 Task: Search one way flight ticket for 1 adult, 6 children, 1 infant in seat and 1 infant on lap in business from Charlottesville: Charlottesville-albemarle Airport to Fort Wayne: Fort Wayne International Airport on 8-4-2023. Choice of flights is United. Number of bags: 2 carry on bags. Price is upto 80000. Outbound departure time preference is 13:15.
Action: Mouse moved to (270, 374)
Screenshot: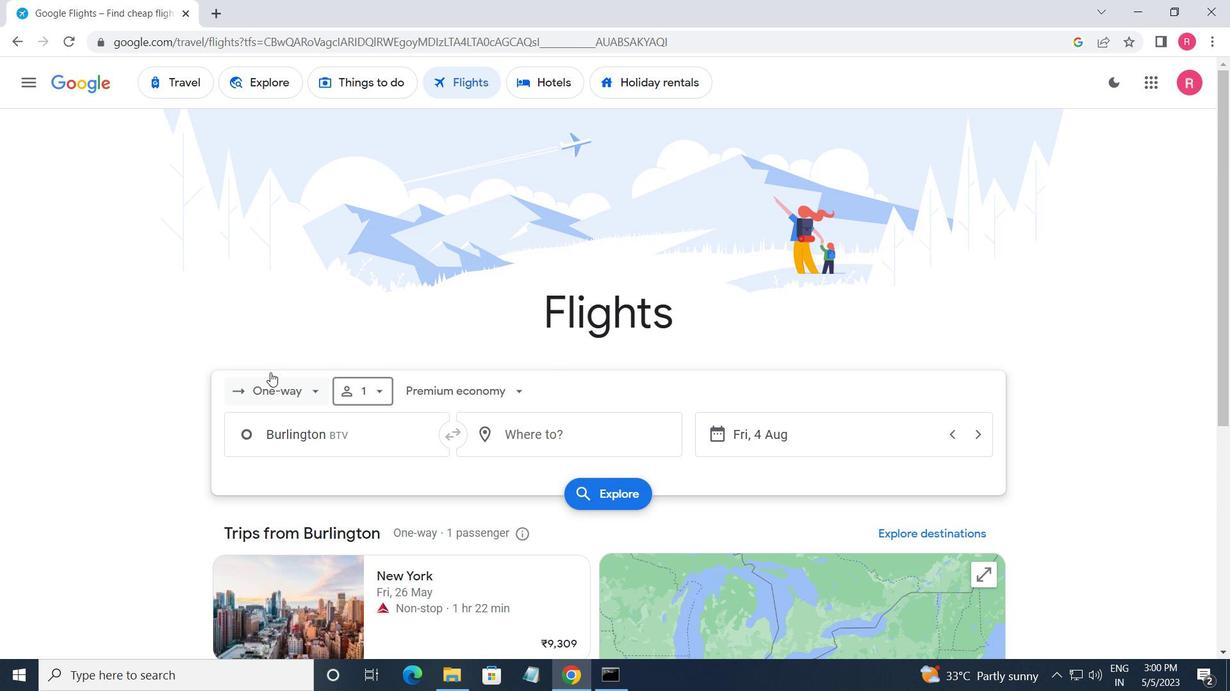 
Action: Mouse pressed left at (270, 374)
Screenshot: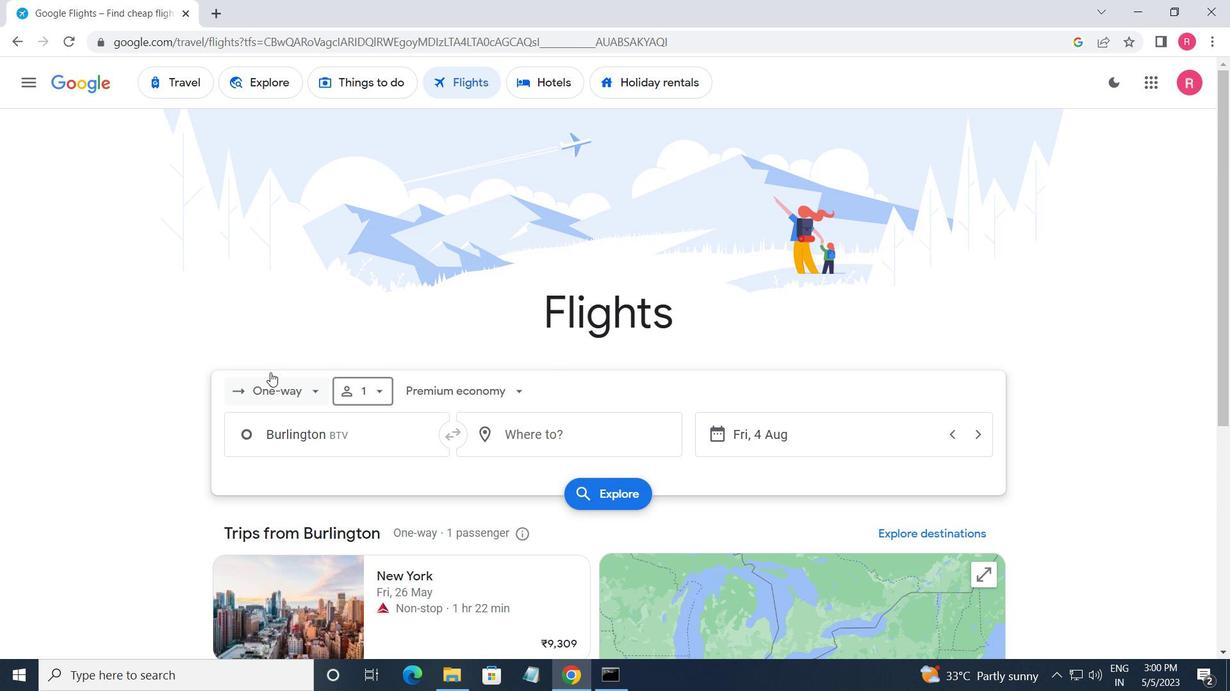 
Action: Mouse moved to (326, 468)
Screenshot: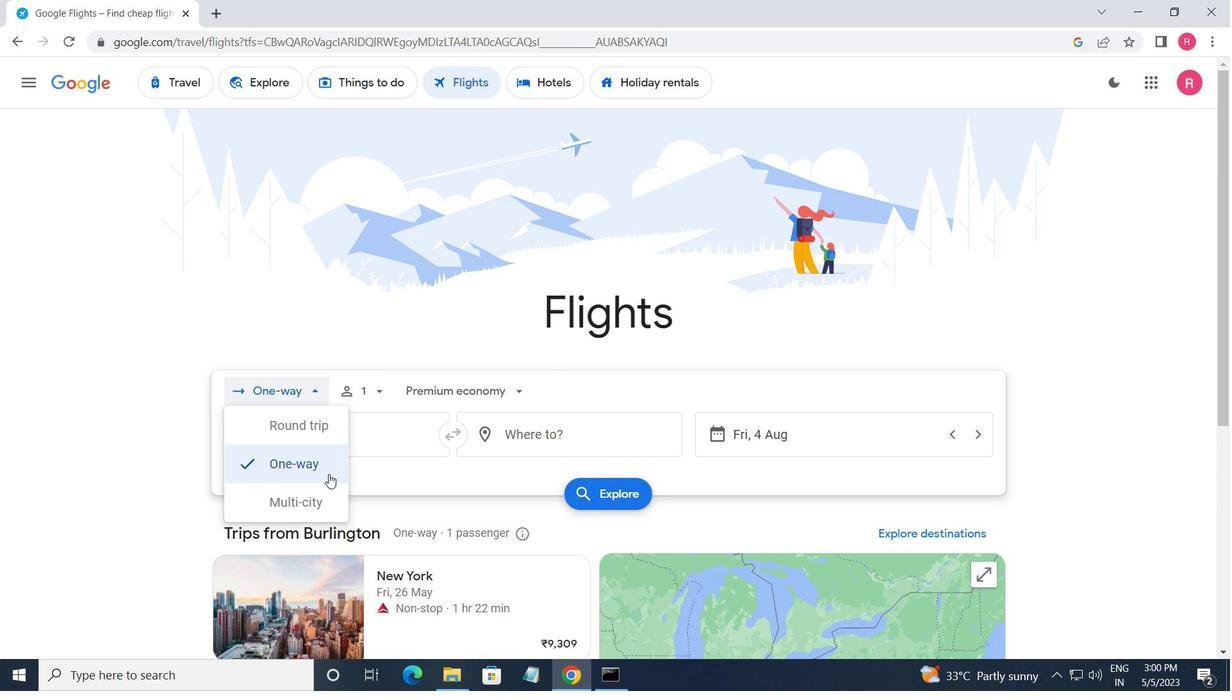 
Action: Mouse pressed left at (326, 468)
Screenshot: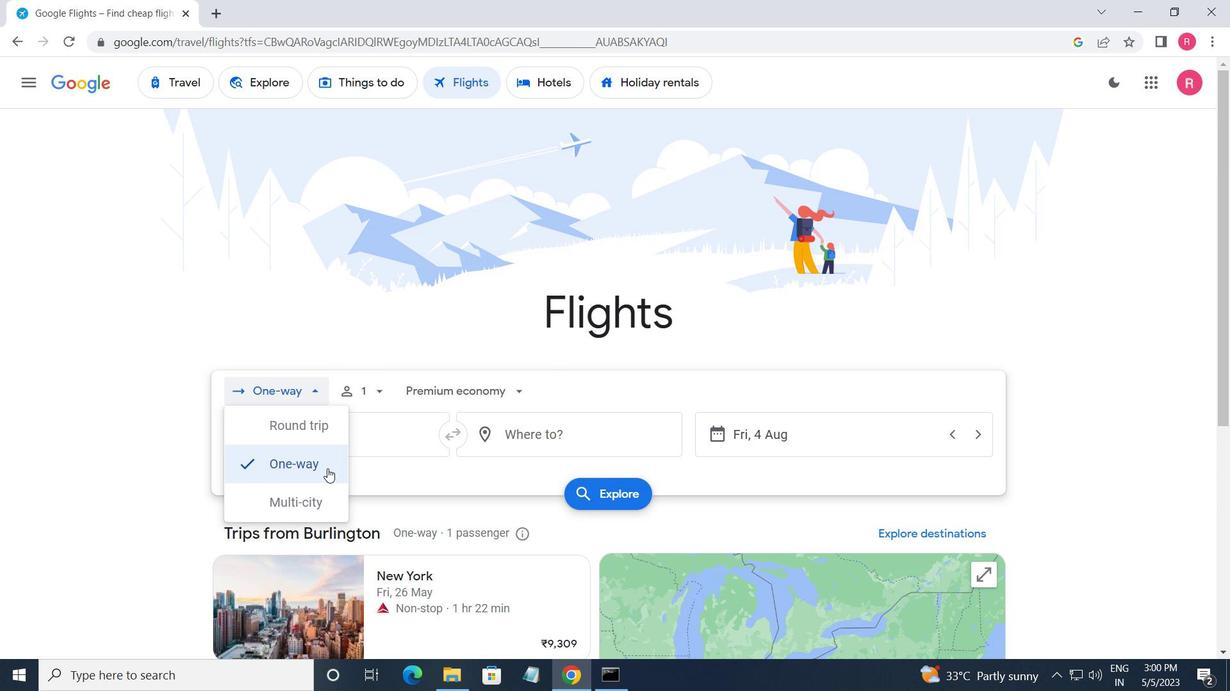 
Action: Mouse moved to (361, 402)
Screenshot: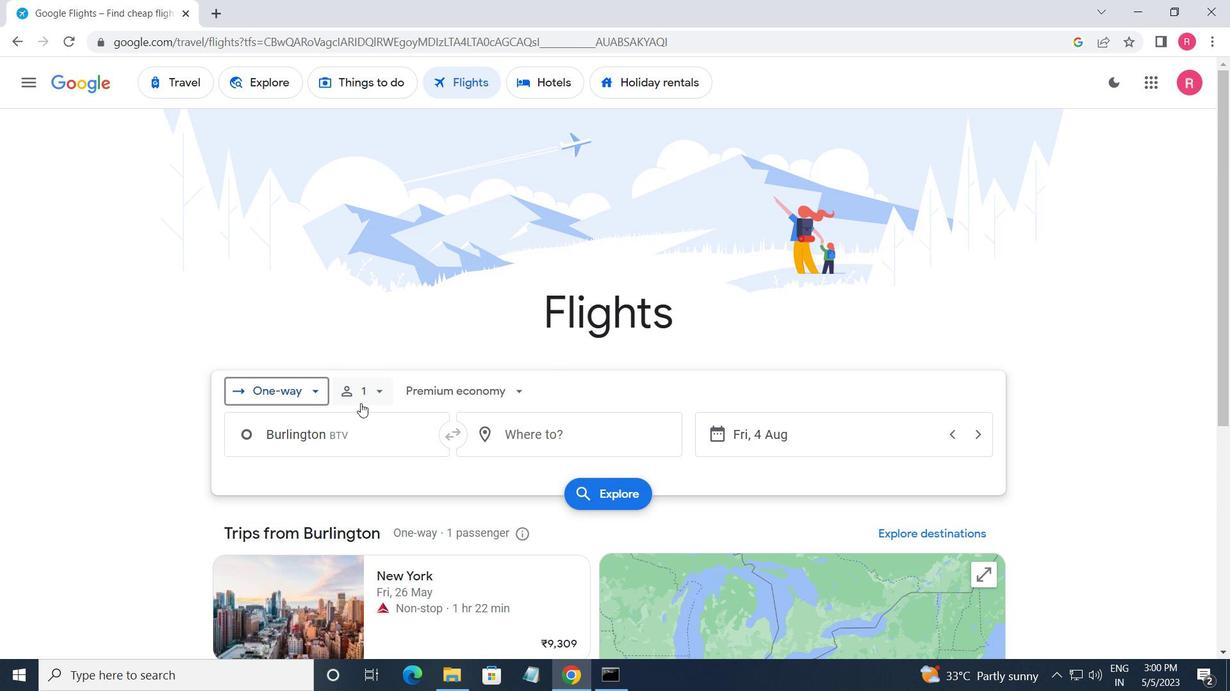
Action: Mouse pressed left at (361, 402)
Screenshot: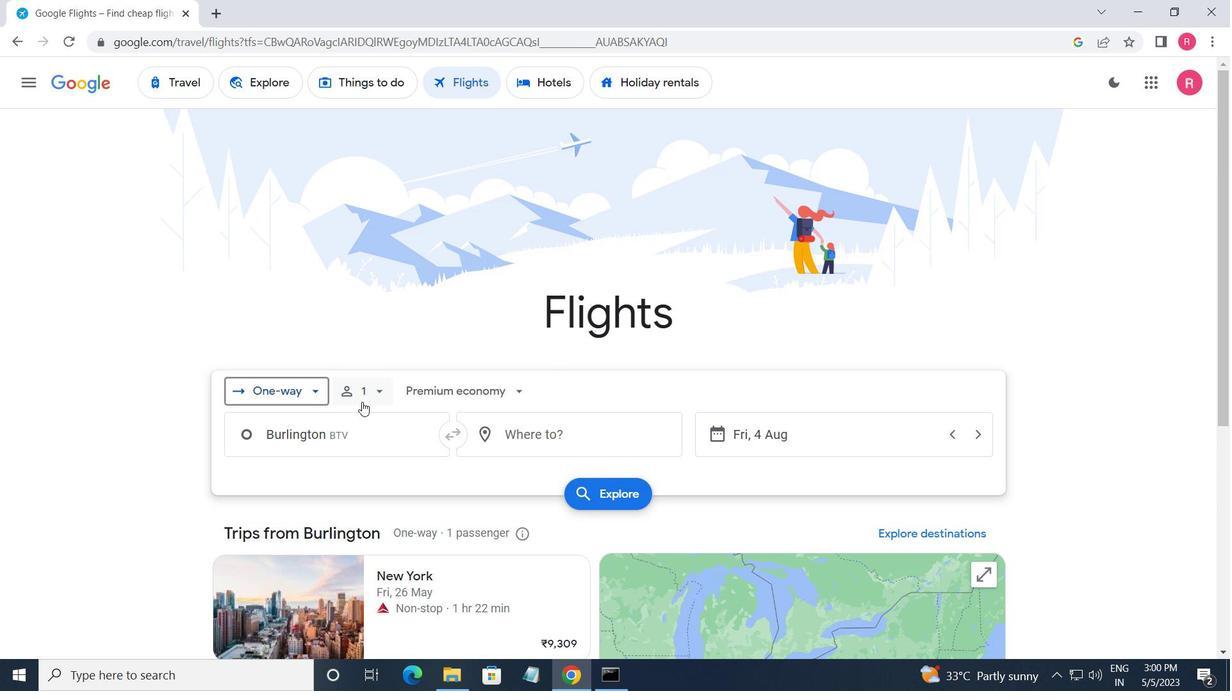 
Action: Mouse moved to (506, 469)
Screenshot: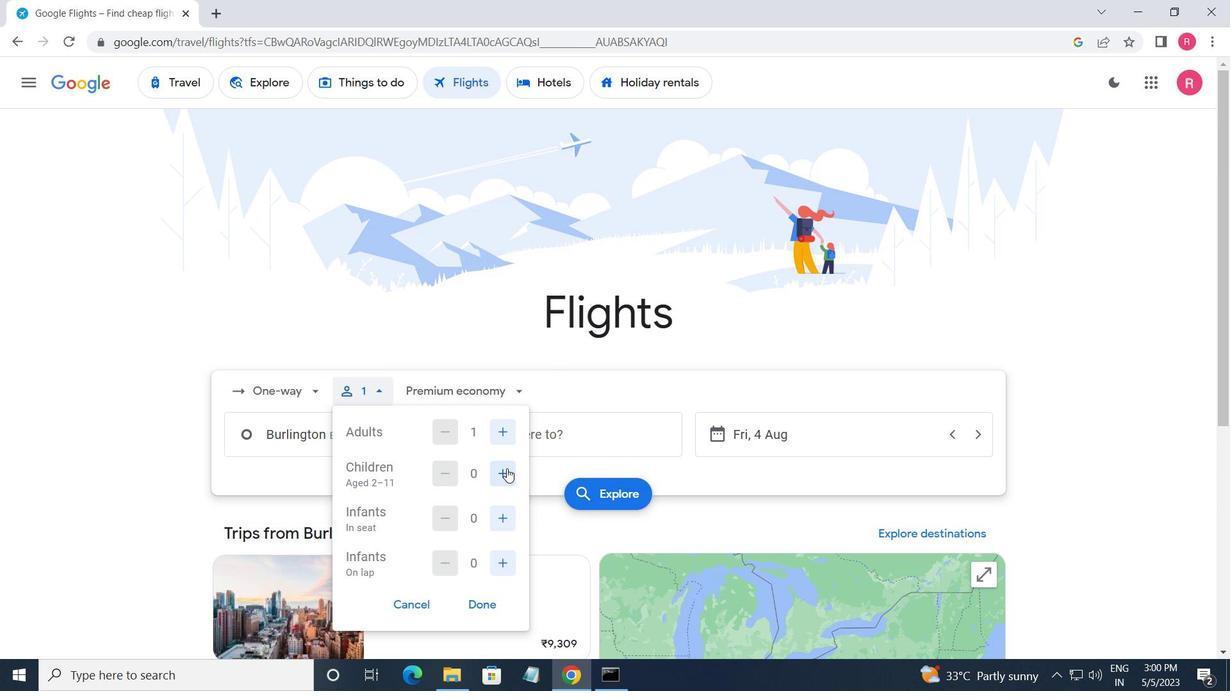
Action: Mouse pressed left at (506, 469)
Screenshot: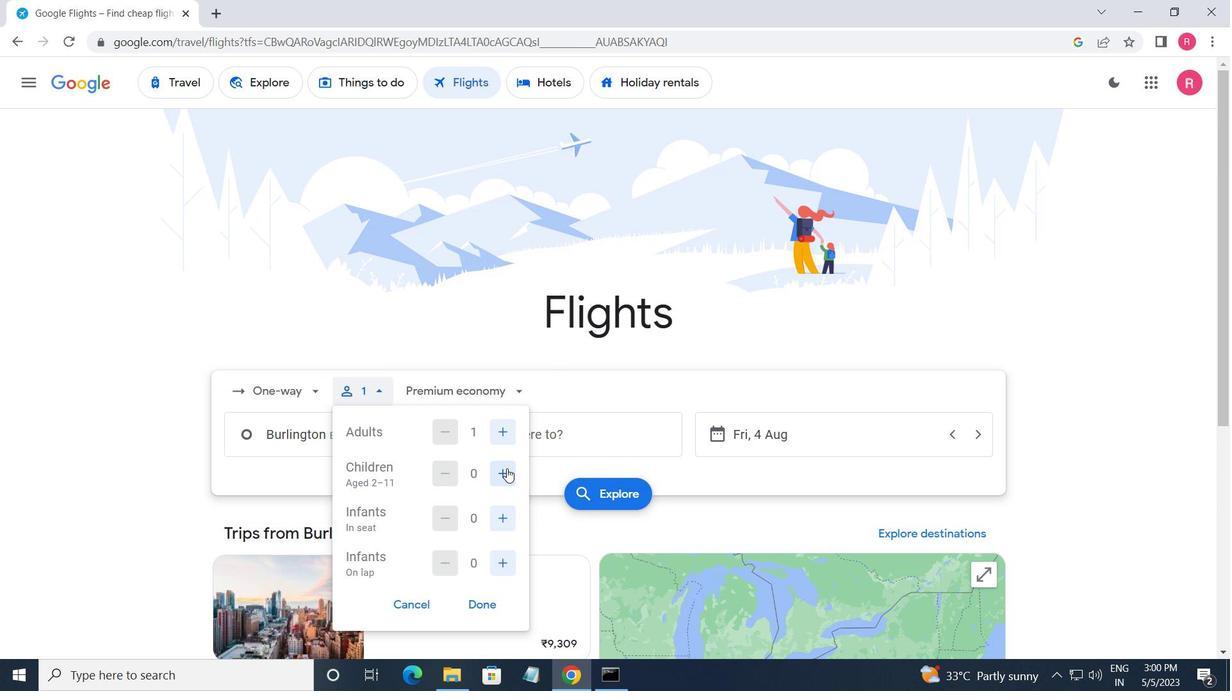 
Action: Mouse pressed left at (506, 469)
Screenshot: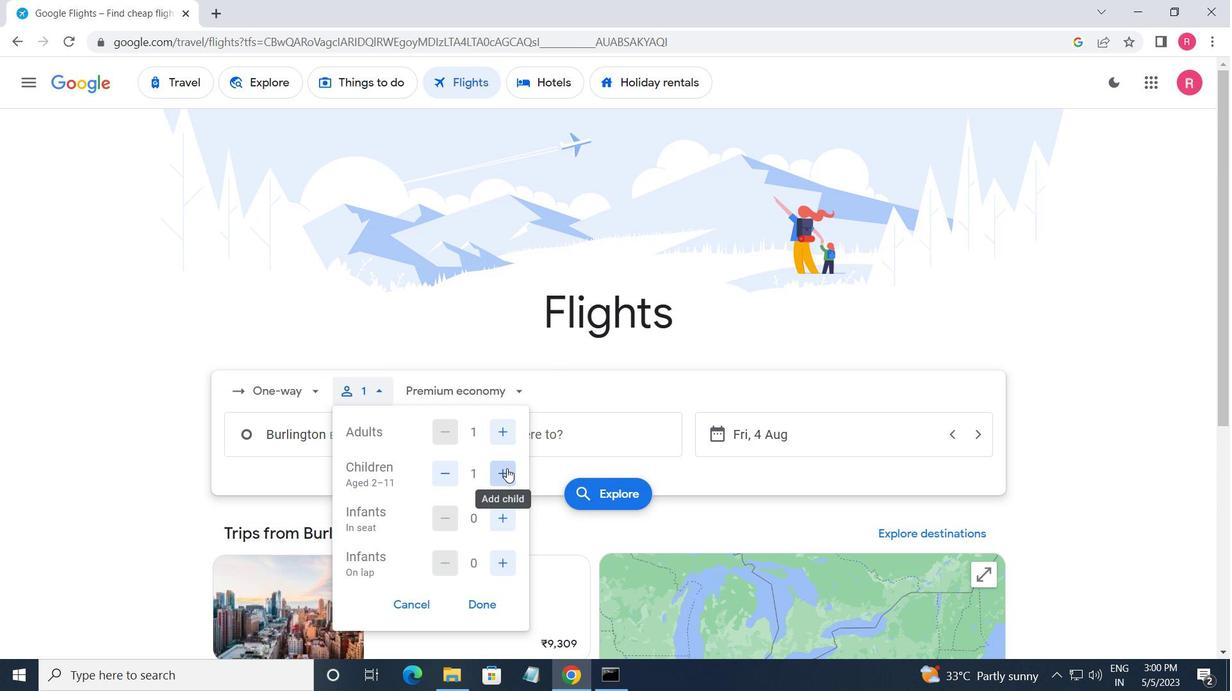 
Action: Mouse pressed left at (506, 469)
Screenshot: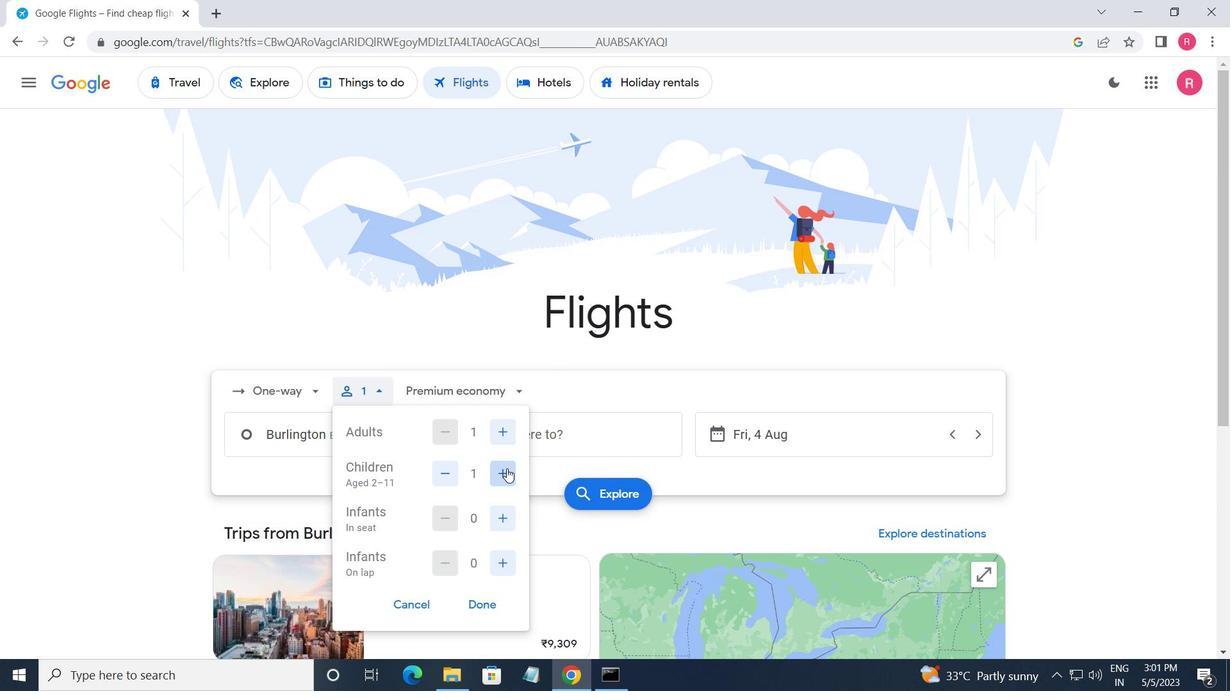 
Action: Mouse pressed left at (506, 469)
Screenshot: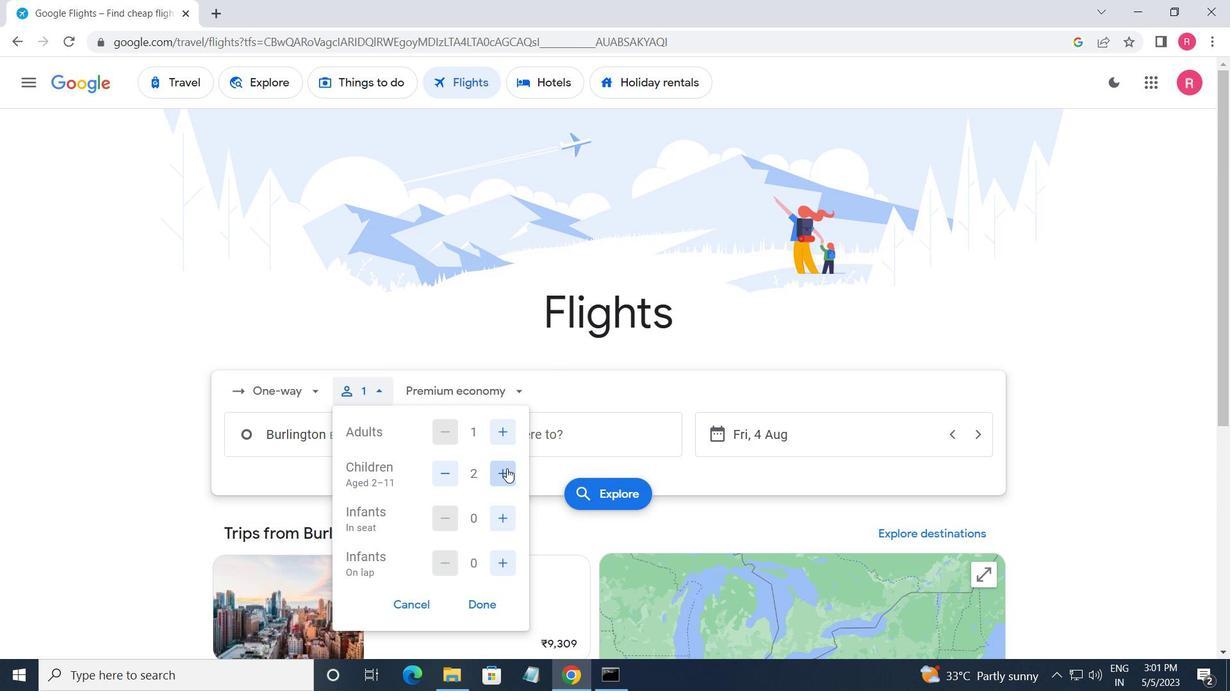 
Action: Mouse moved to (506, 470)
Screenshot: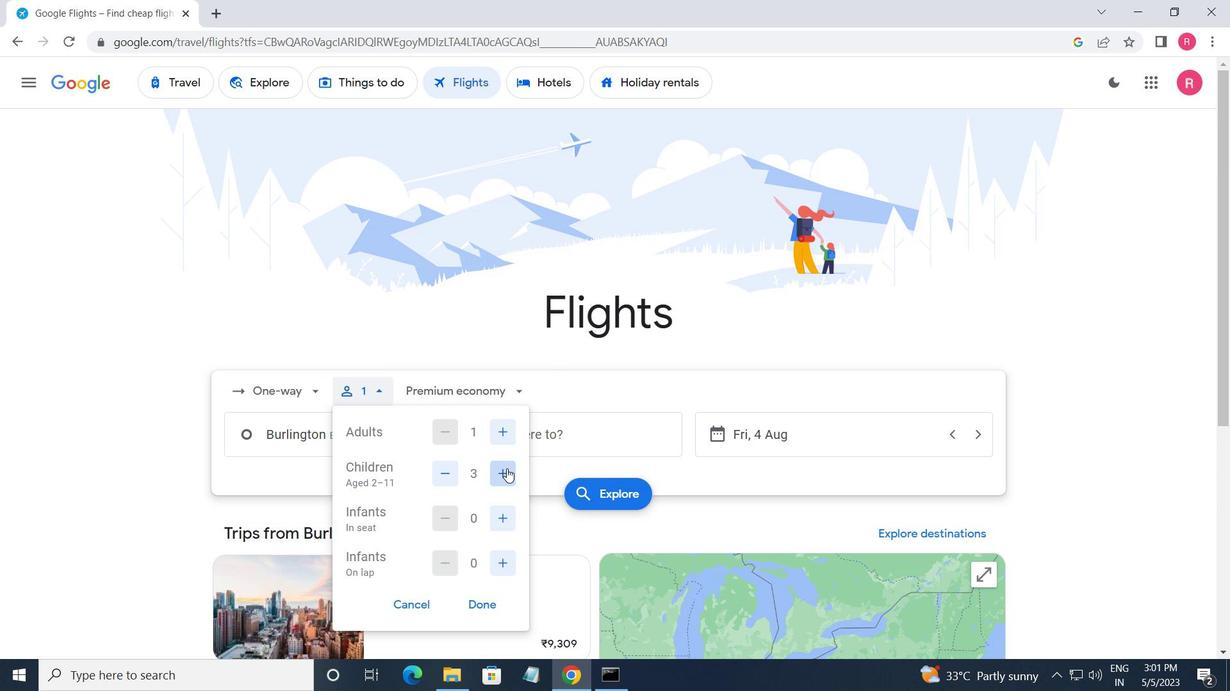 
Action: Mouse pressed left at (506, 470)
Screenshot: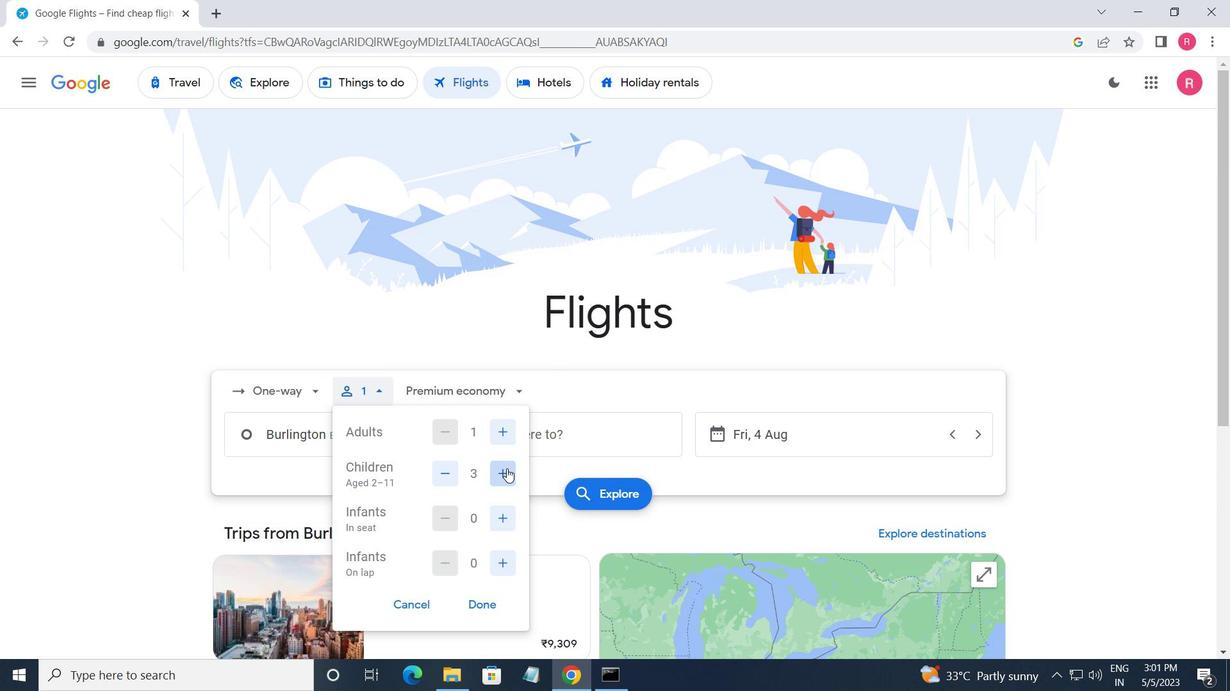
Action: Mouse moved to (506, 470)
Screenshot: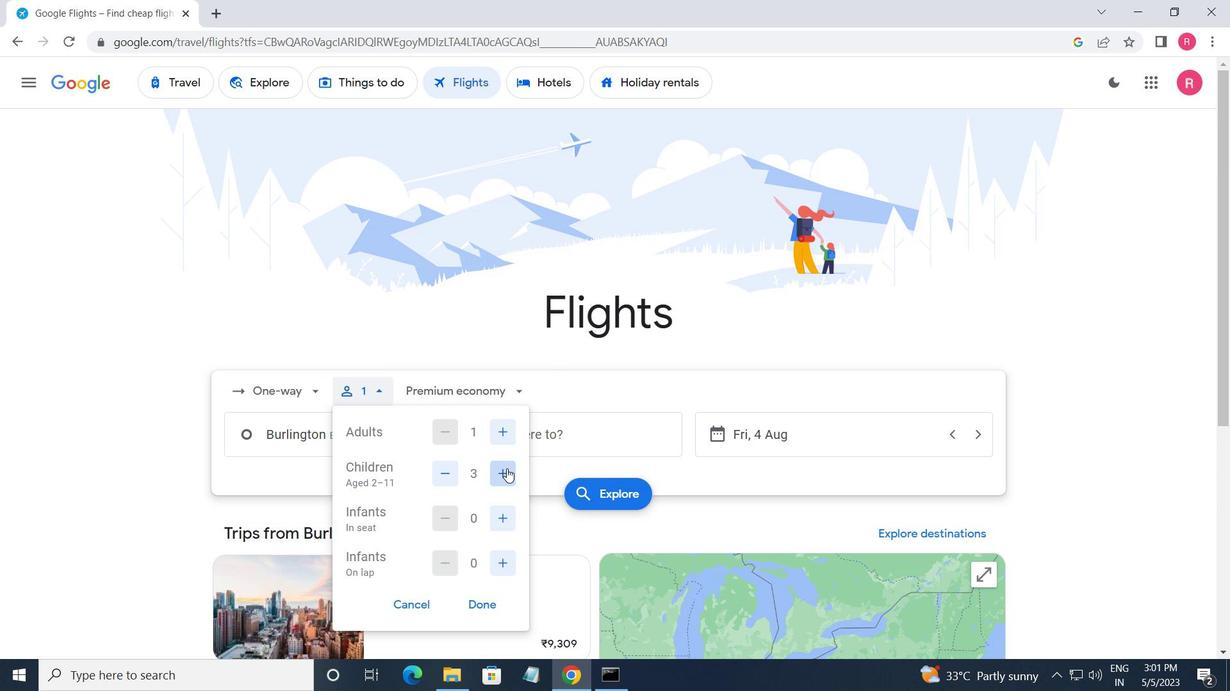 
Action: Mouse pressed left at (506, 470)
Screenshot: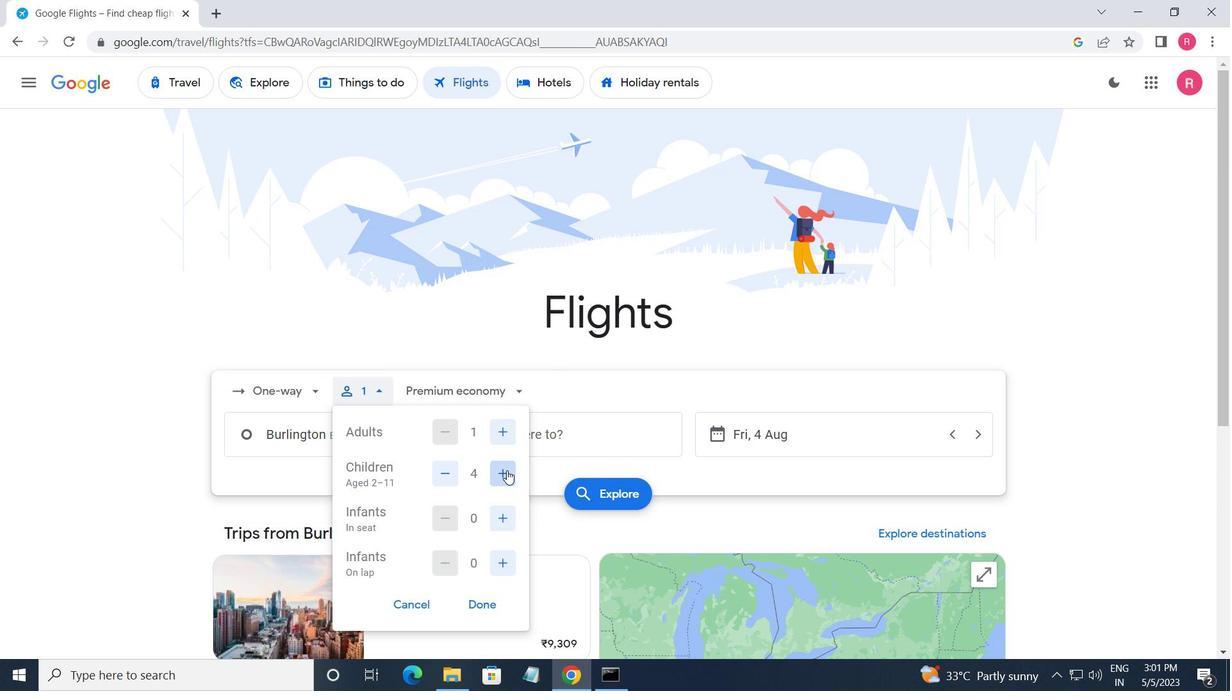 
Action: Mouse moved to (499, 514)
Screenshot: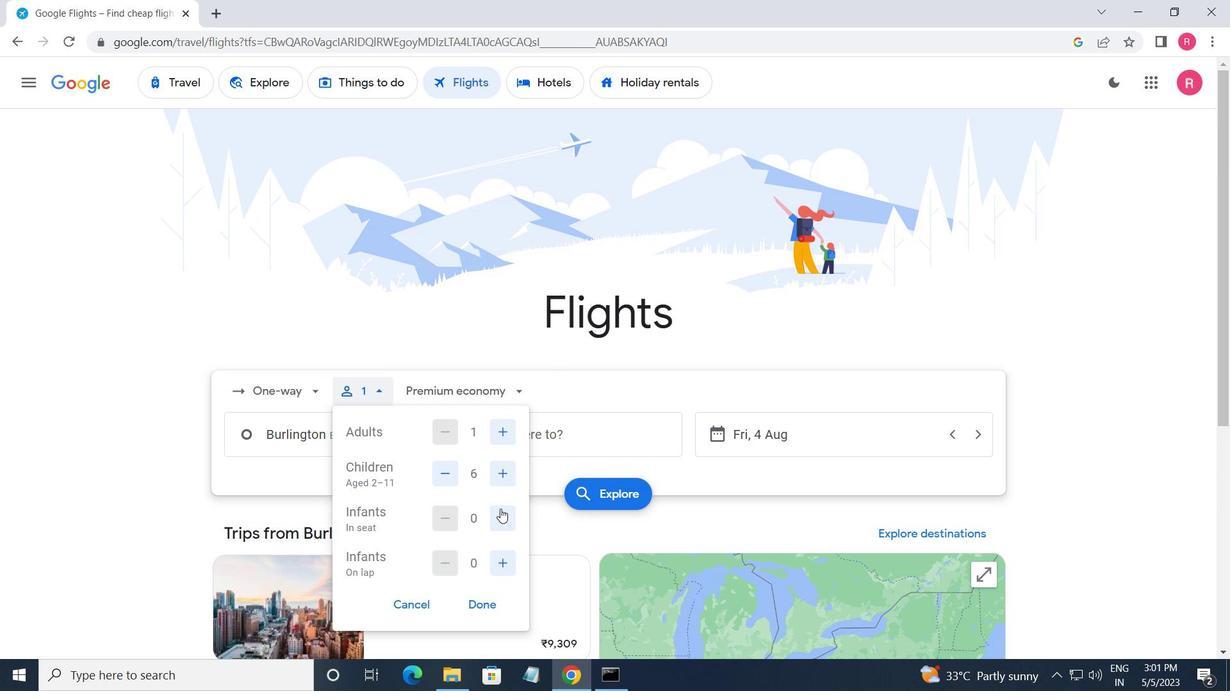 
Action: Mouse pressed left at (499, 514)
Screenshot: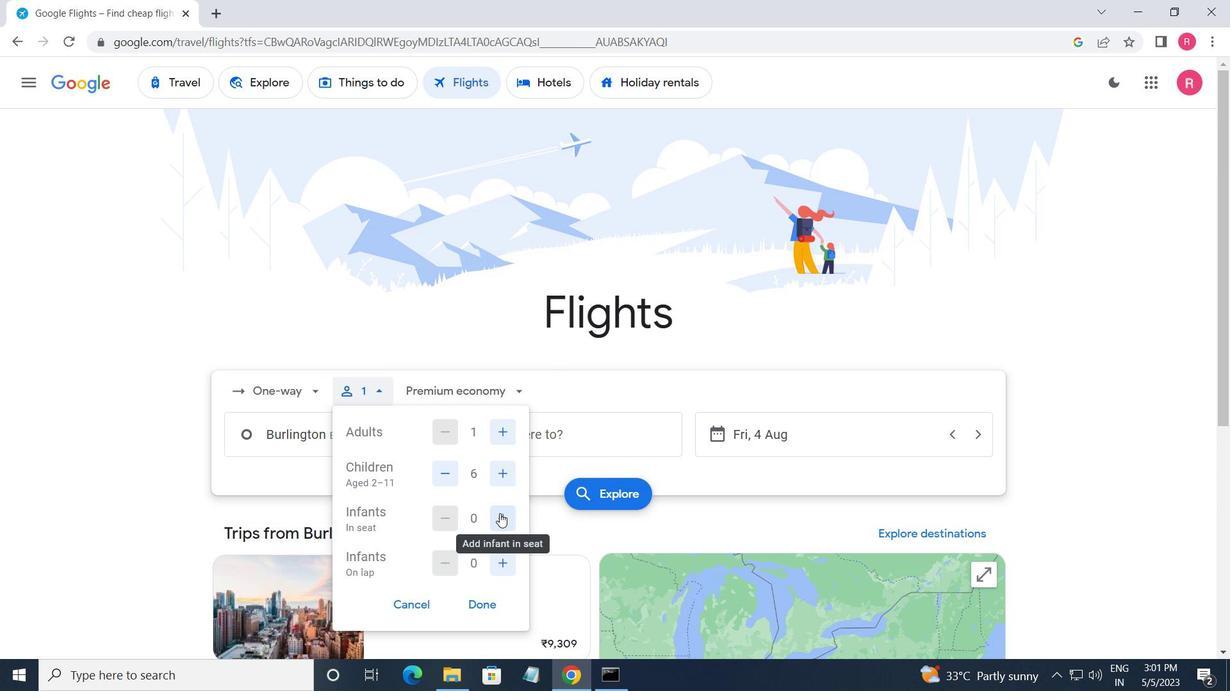 
Action: Mouse moved to (502, 560)
Screenshot: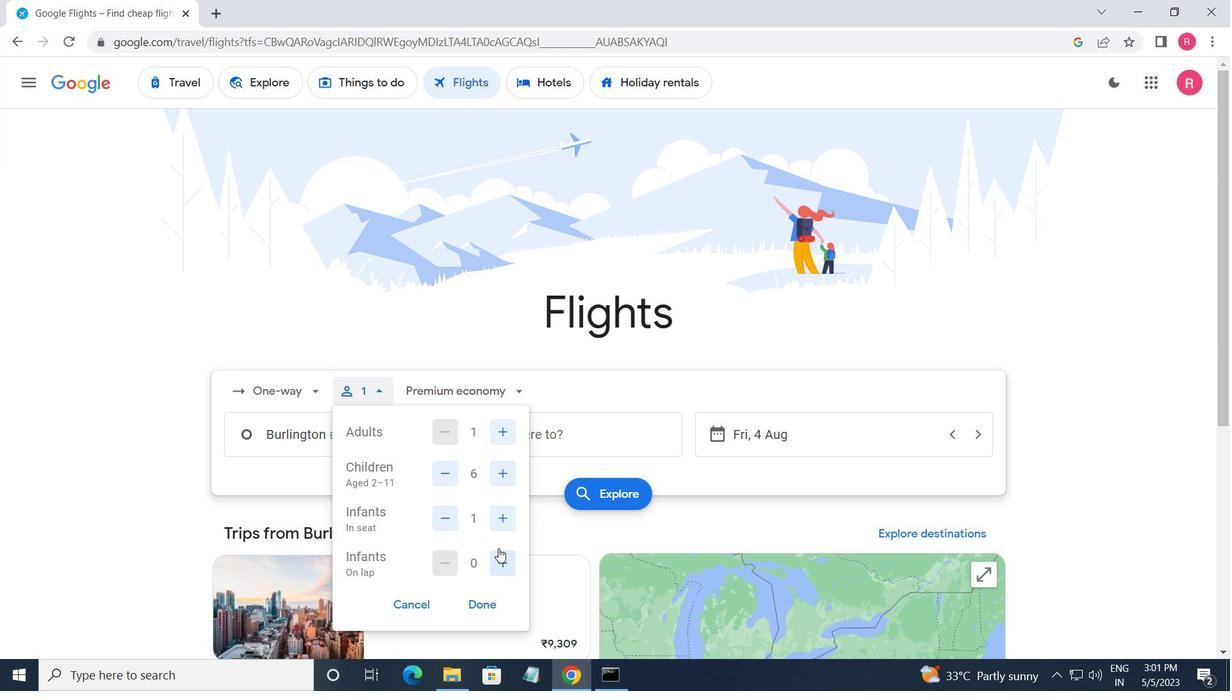 
Action: Mouse pressed left at (502, 560)
Screenshot: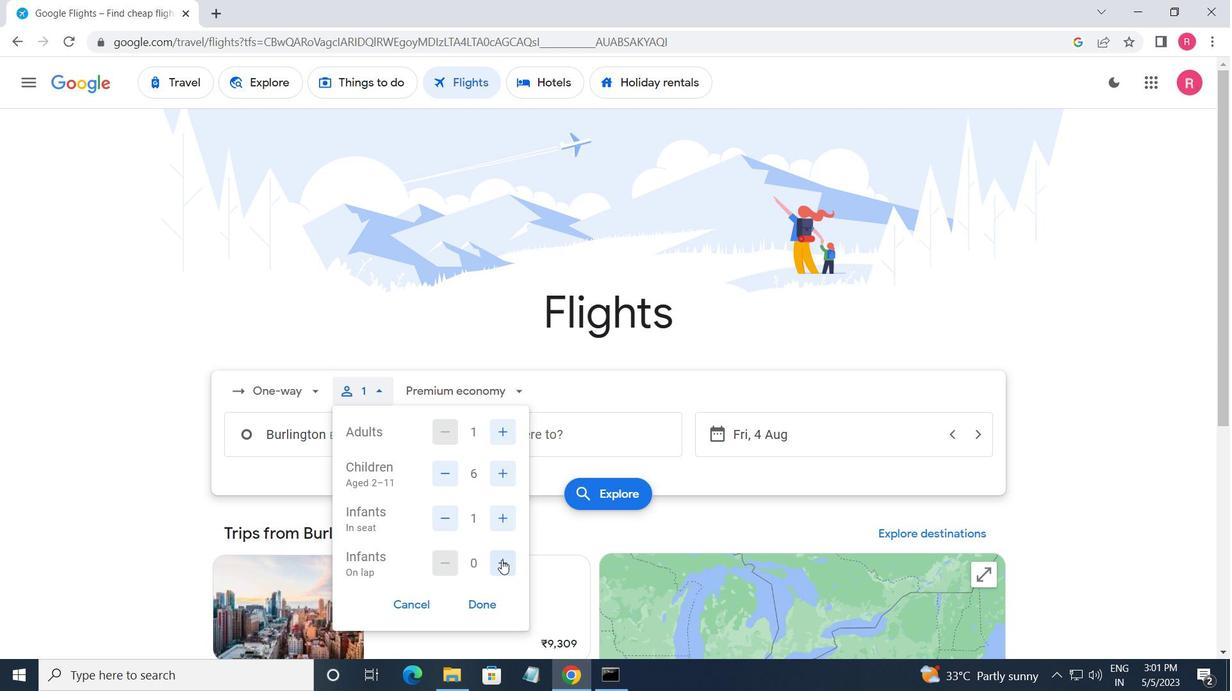 
Action: Mouse moved to (483, 597)
Screenshot: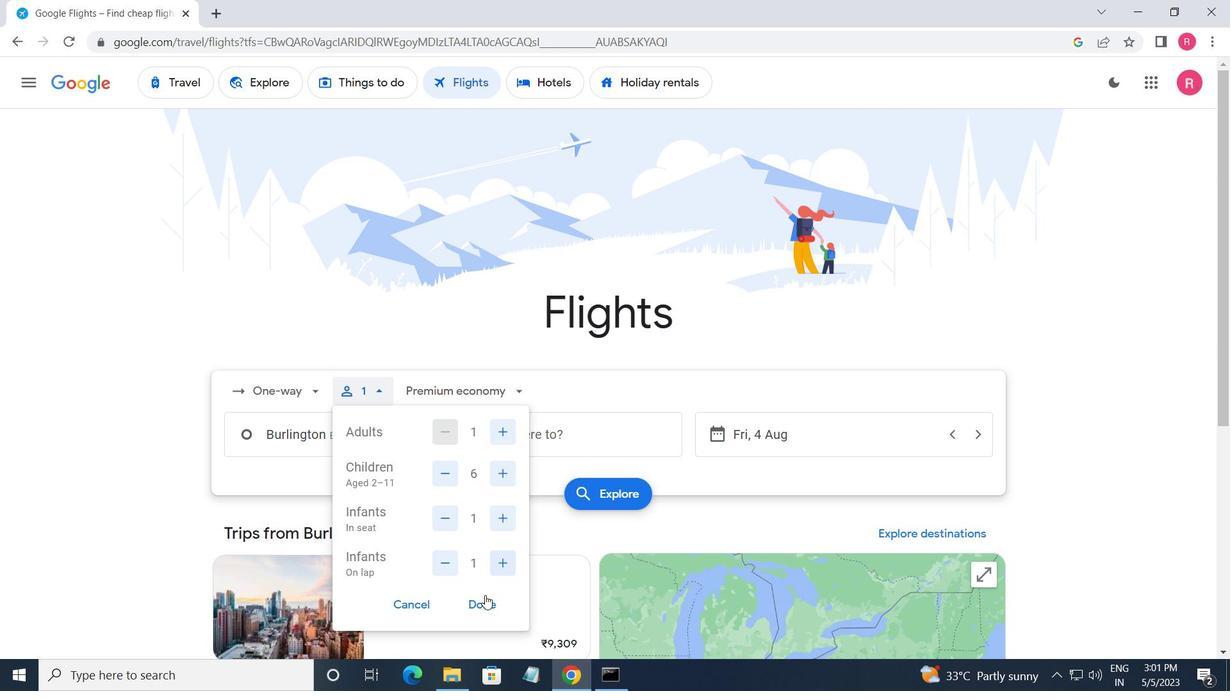 
Action: Mouse pressed left at (483, 597)
Screenshot: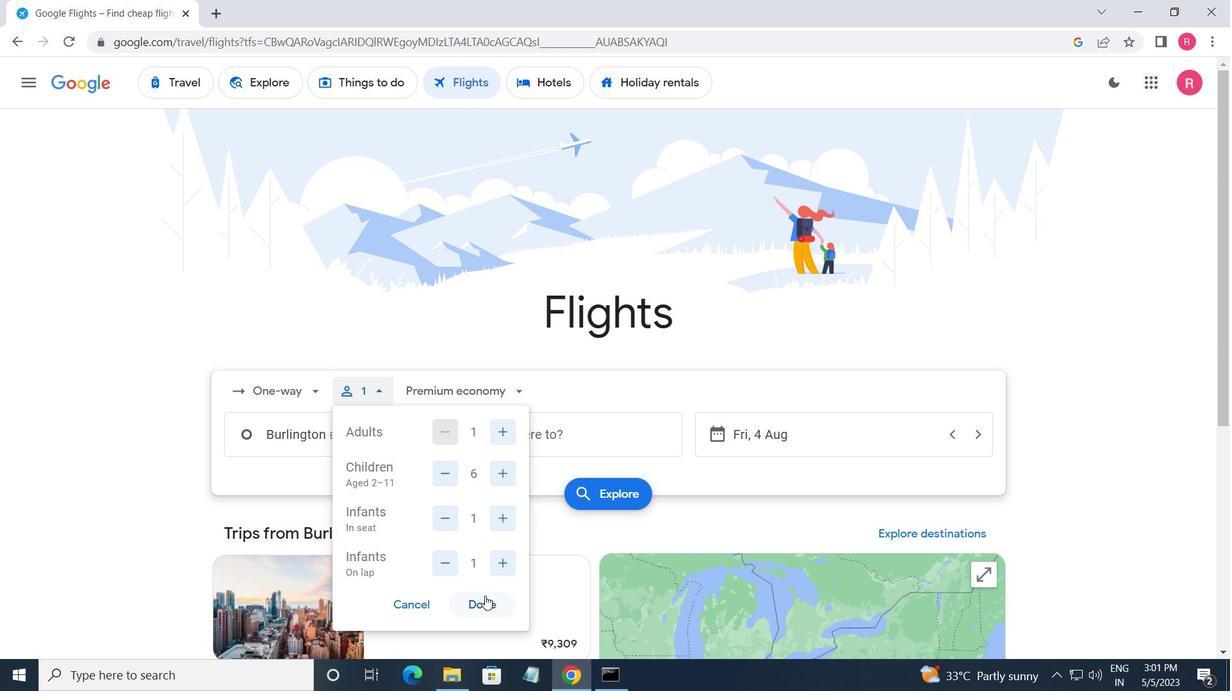 
Action: Mouse moved to (451, 393)
Screenshot: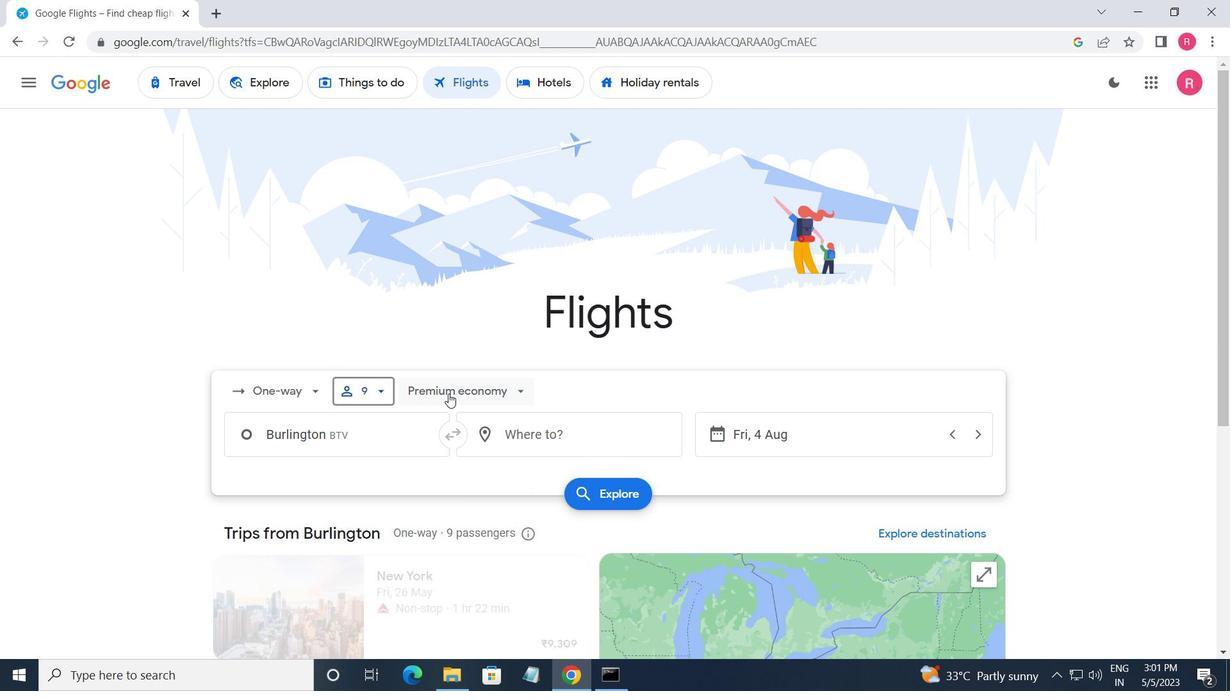 
Action: Mouse pressed left at (451, 393)
Screenshot: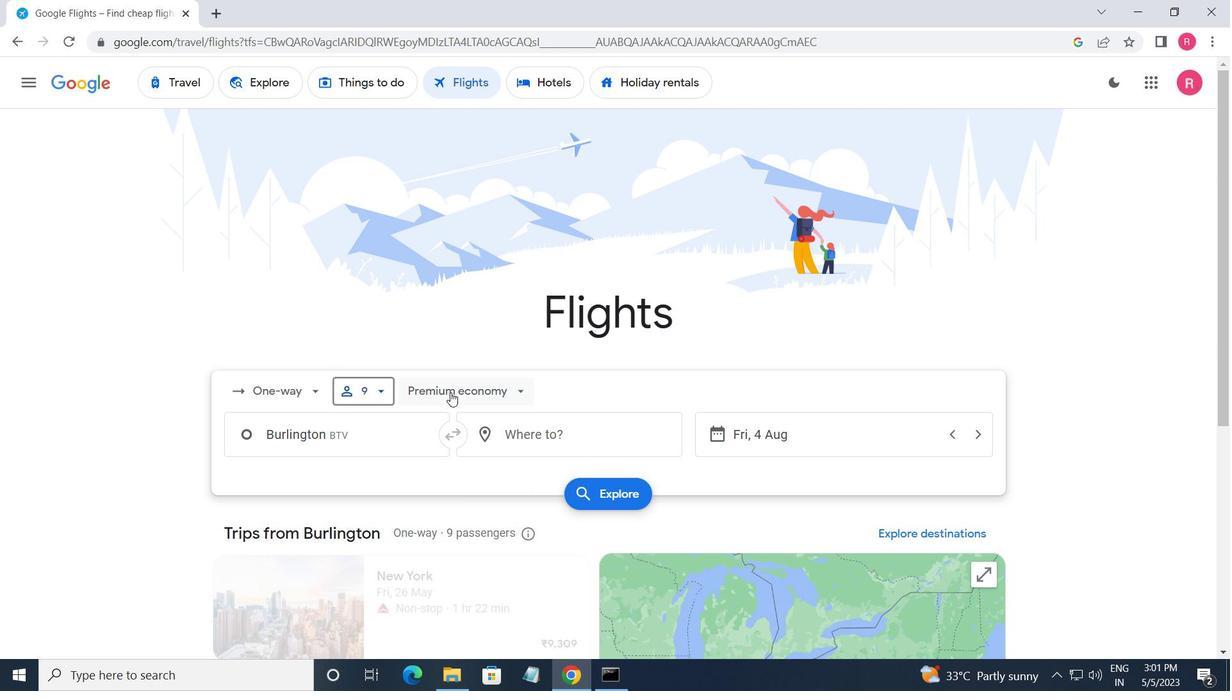 
Action: Mouse moved to (468, 508)
Screenshot: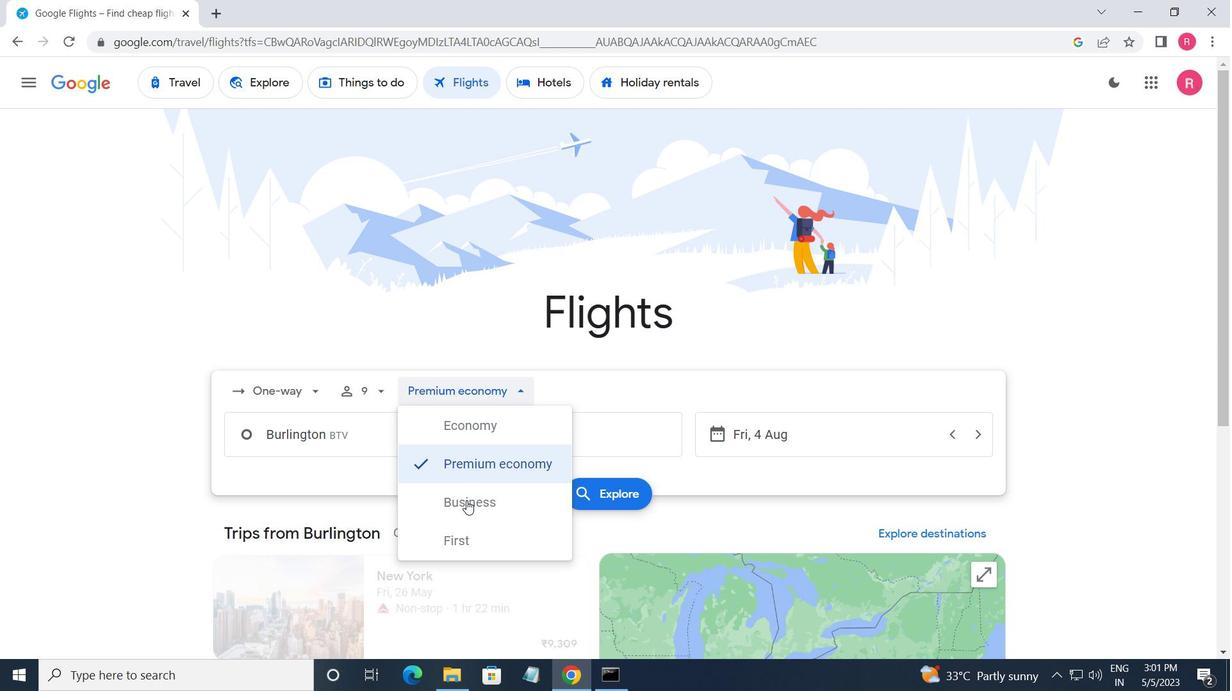 
Action: Mouse pressed left at (468, 508)
Screenshot: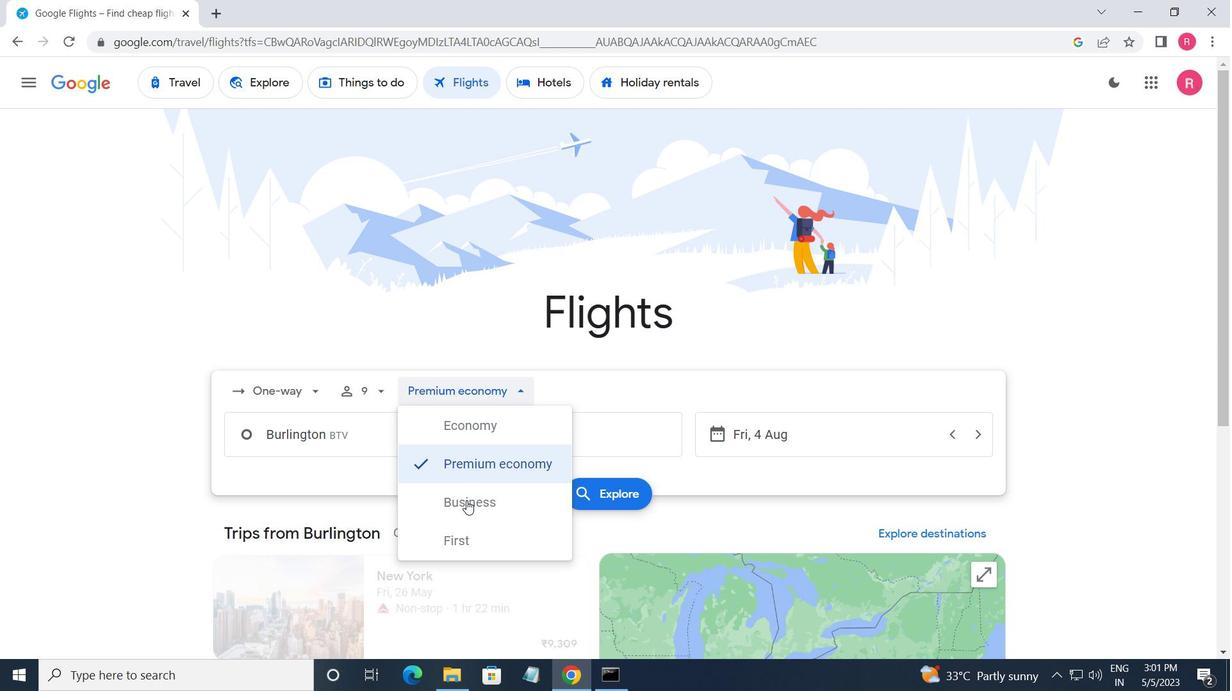 
Action: Mouse moved to (393, 439)
Screenshot: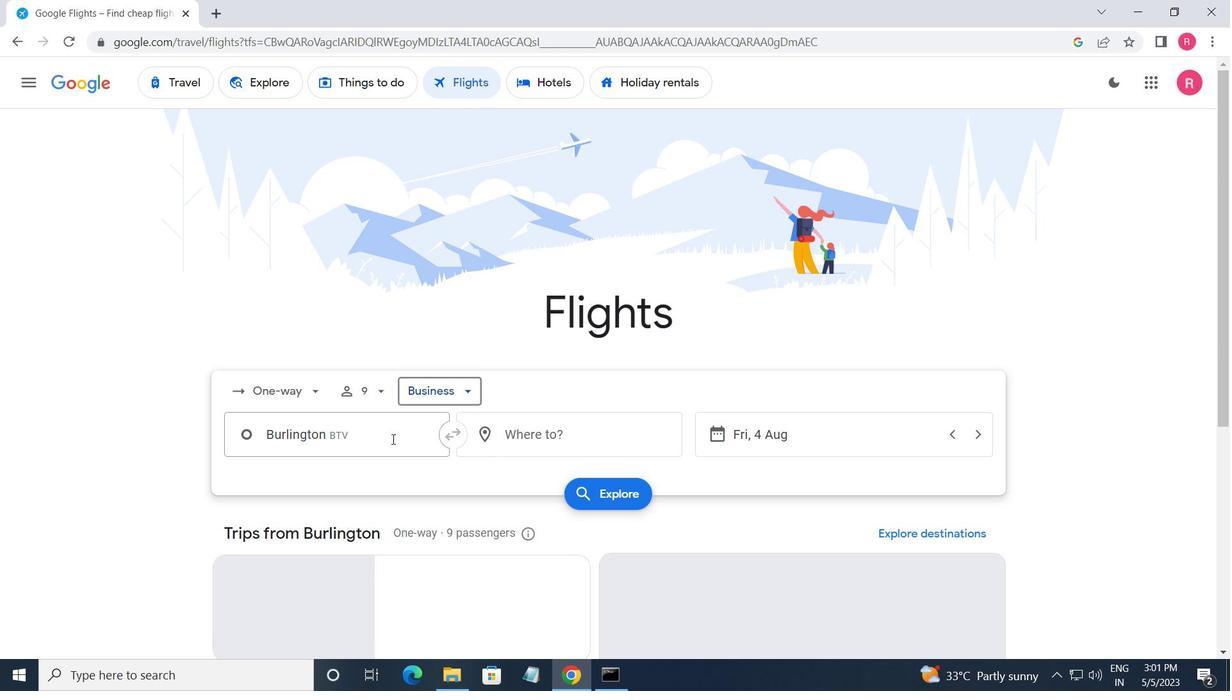 
Action: Mouse pressed left at (393, 439)
Screenshot: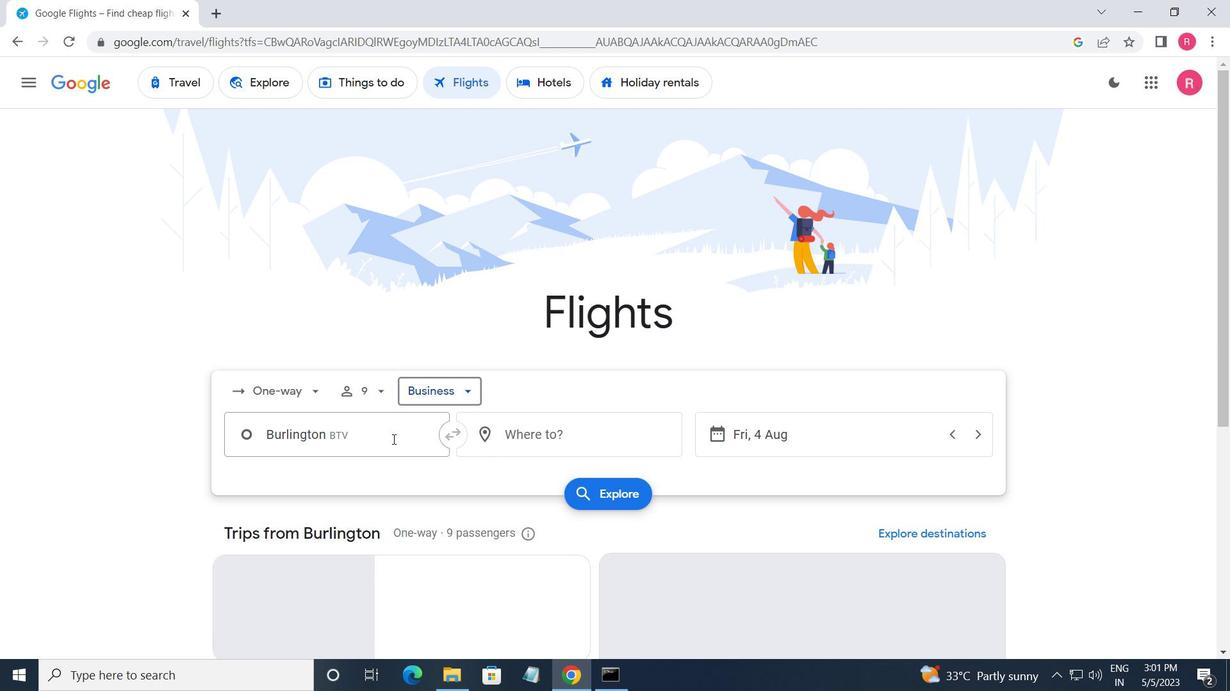 
Action: Mouse moved to (393, 440)
Screenshot: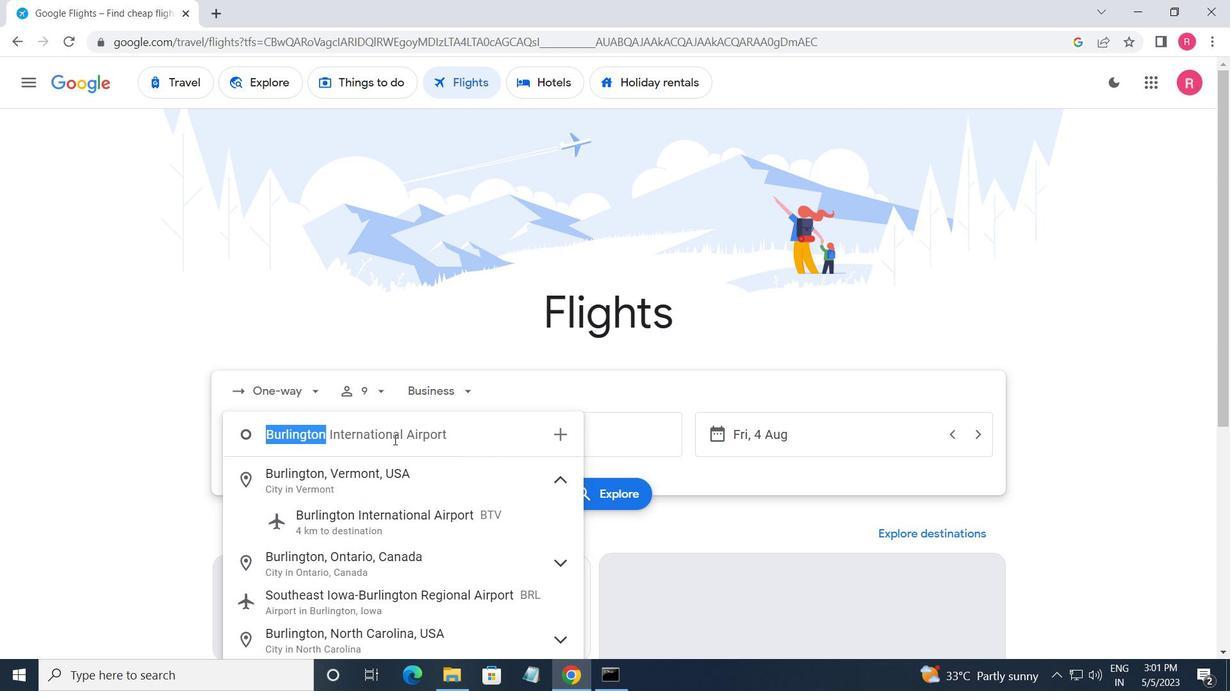 
Action: Key pressed <Key.shift>CHARLOTTESVILLE
Screenshot: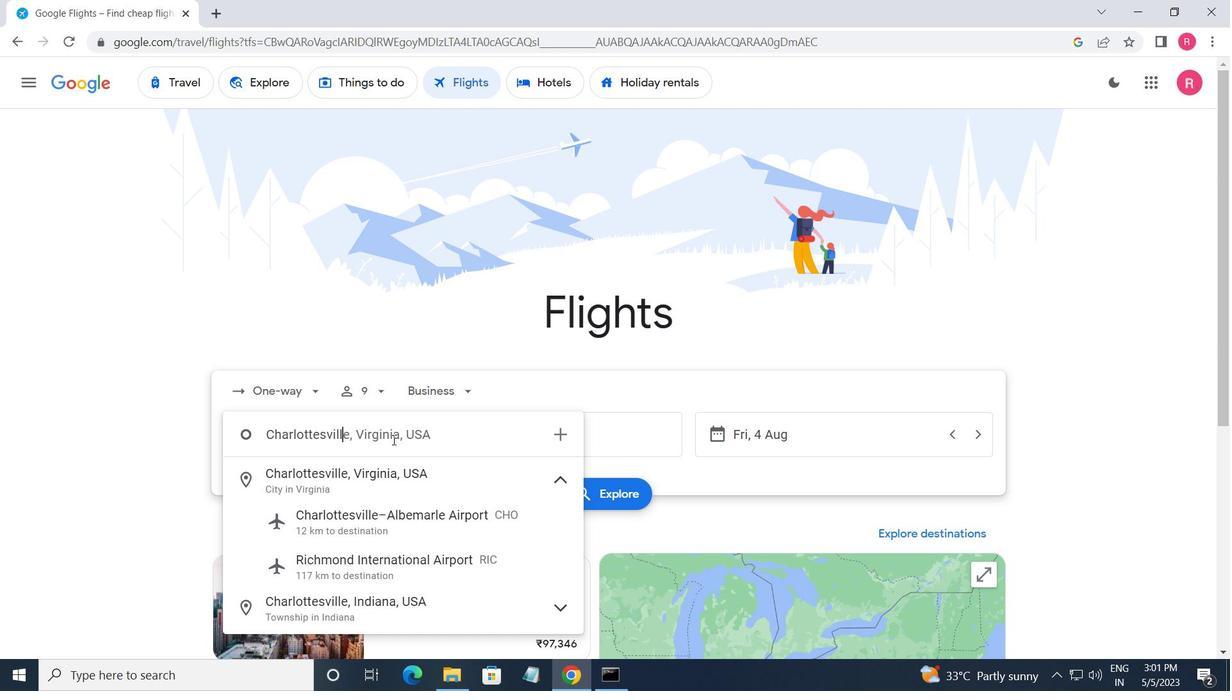 
Action: Mouse moved to (433, 517)
Screenshot: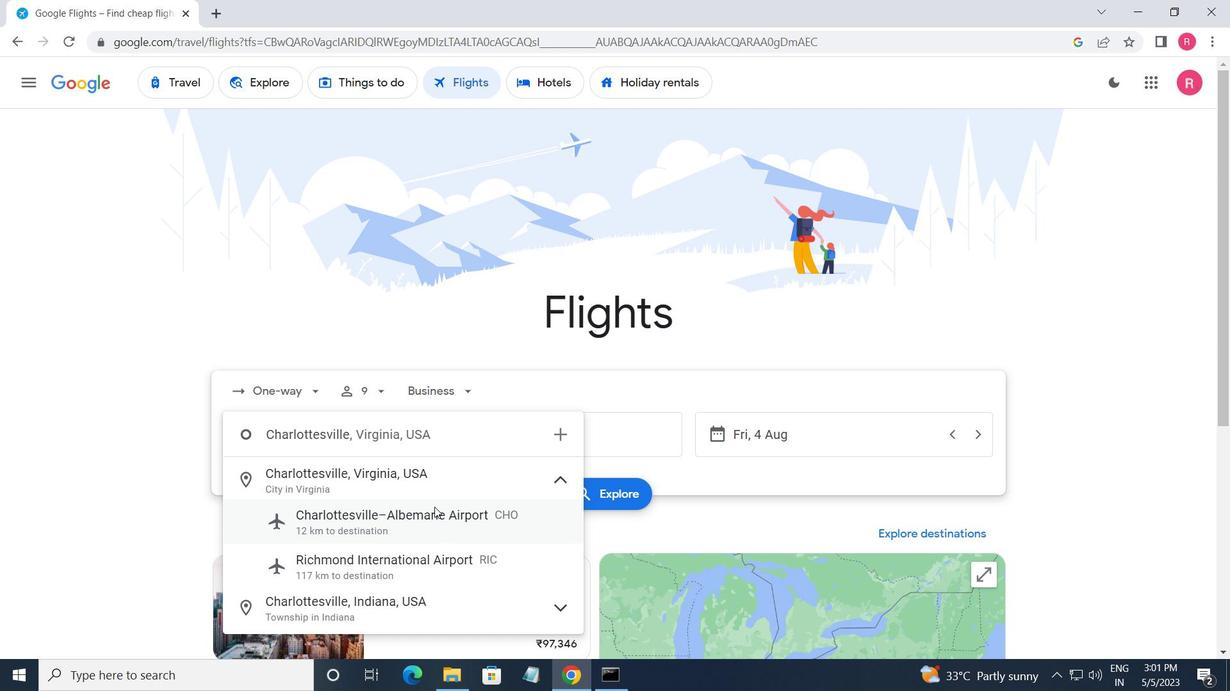 
Action: Mouse pressed left at (433, 517)
Screenshot: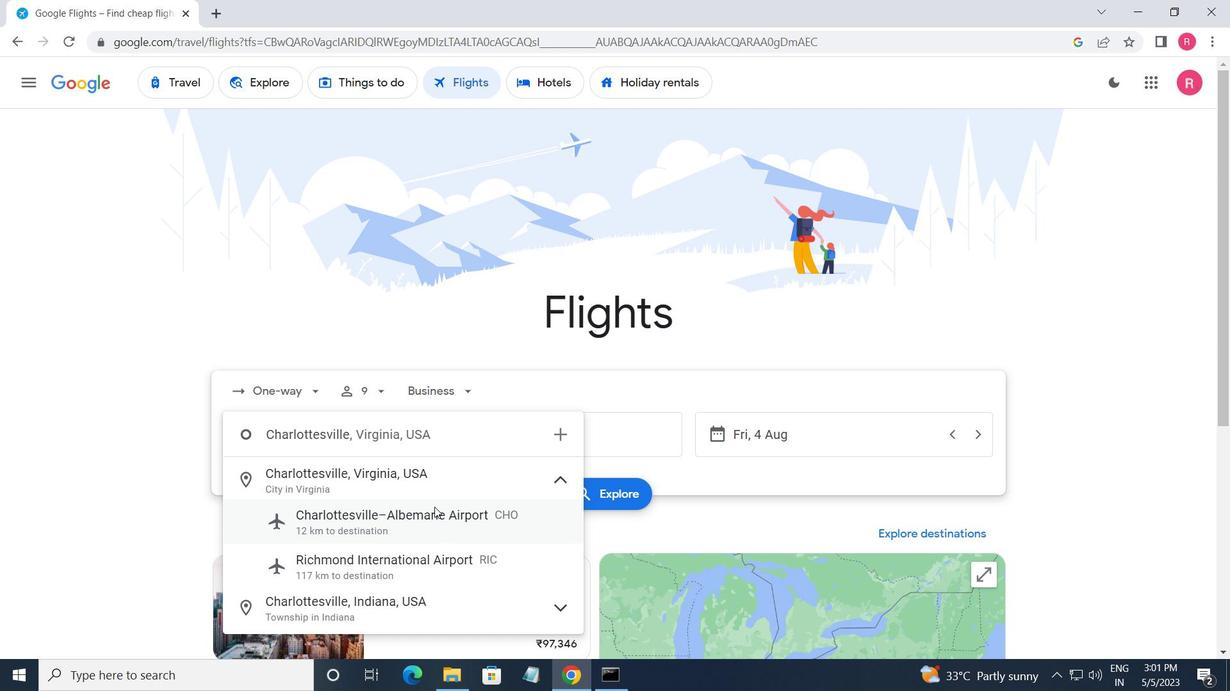 
Action: Mouse moved to (591, 447)
Screenshot: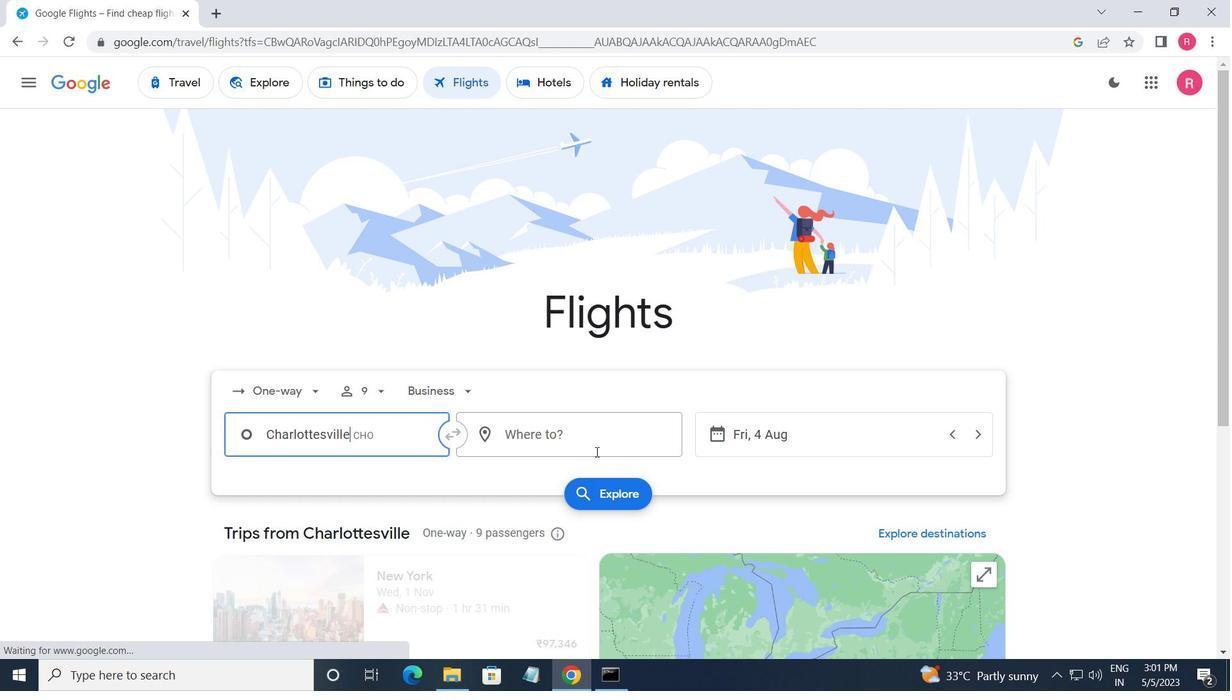 
Action: Mouse pressed left at (591, 447)
Screenshot: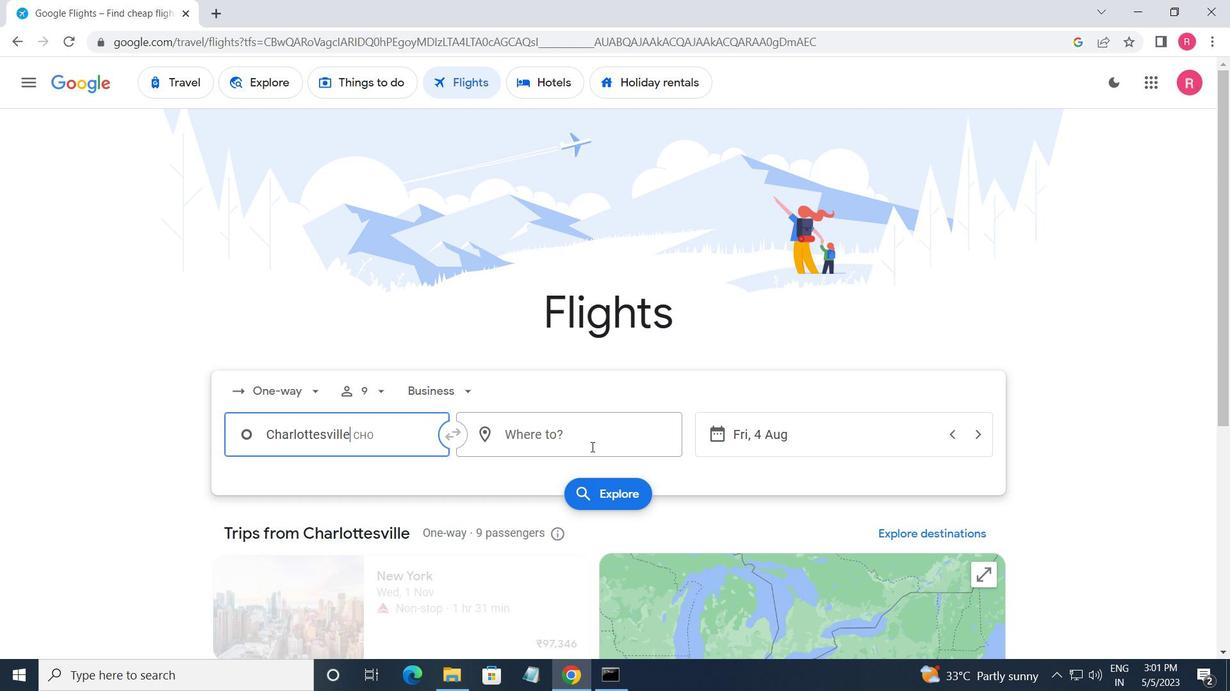 
Action: Mouse moved to (568, 459)
Screenshot: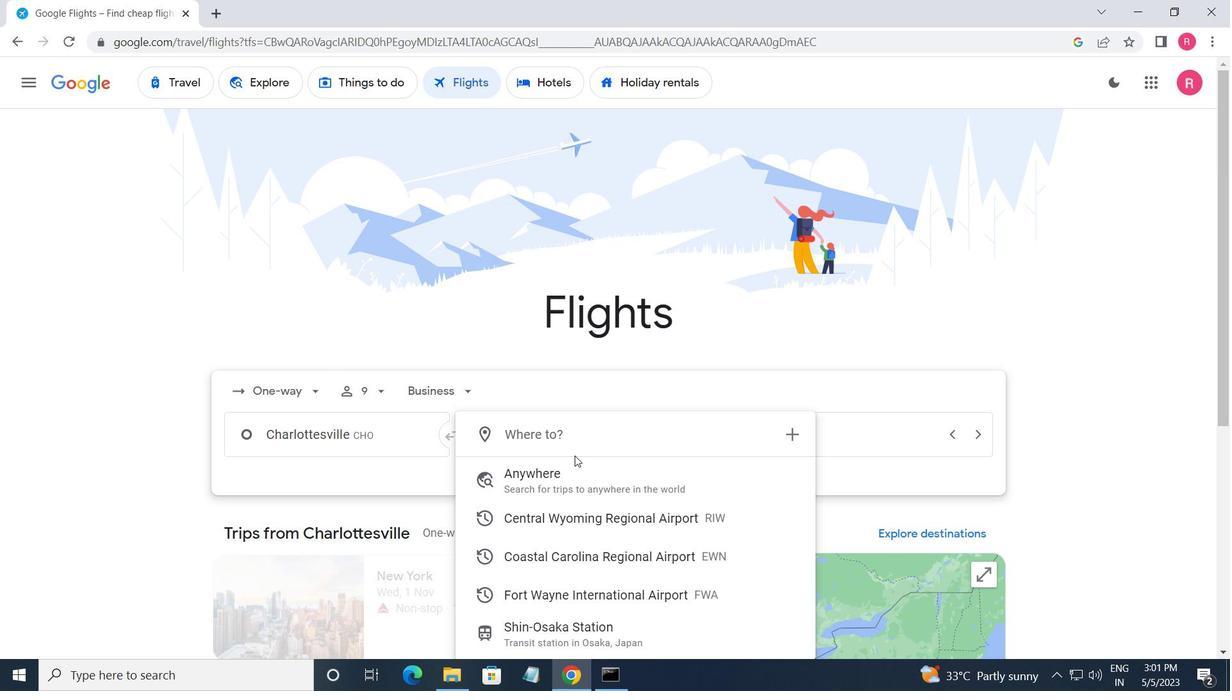
Action: Key pressed <Key.shift>FORT<Key.space><Key.shift>WAYNE
Screenshot: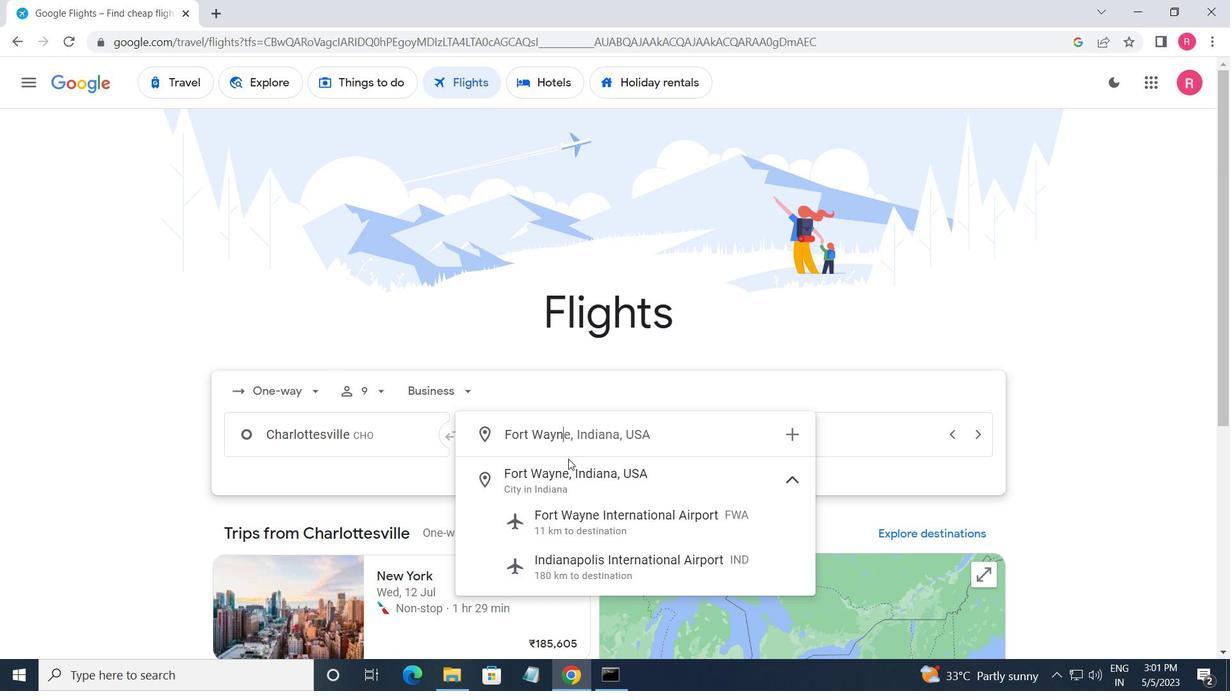 
Action: Mouse moved to (574, 523)
Screenshot: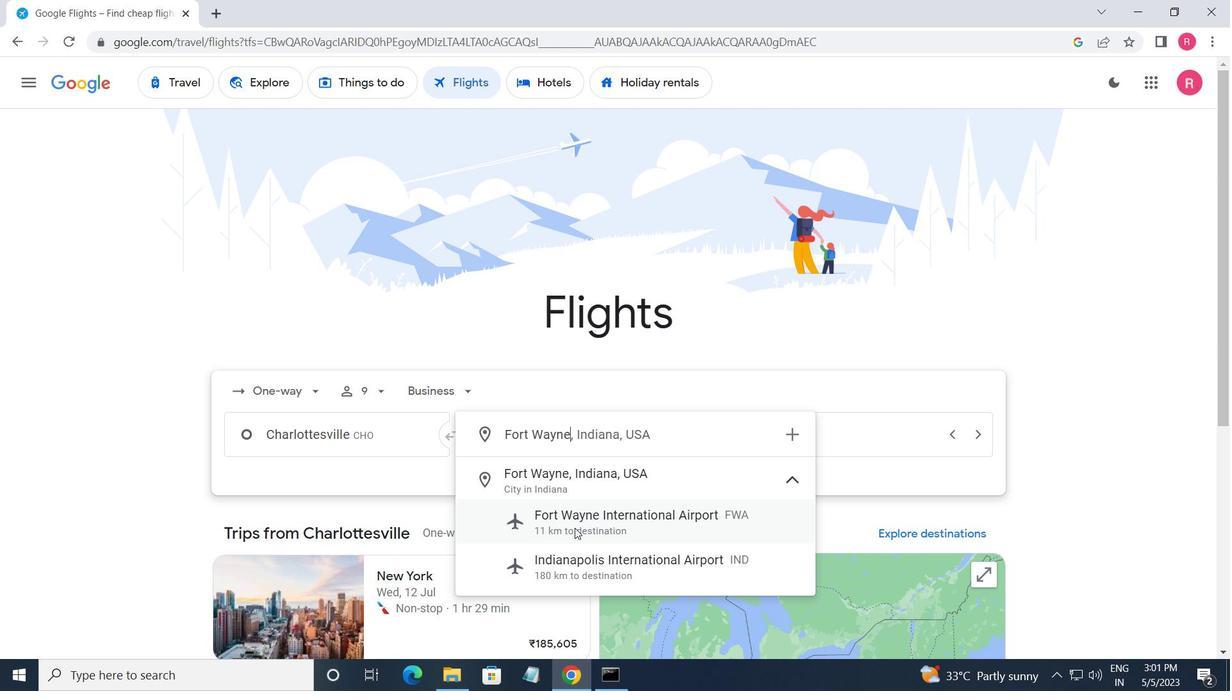 
Action: Mouse pressed left at (574, 523)
Screenshot: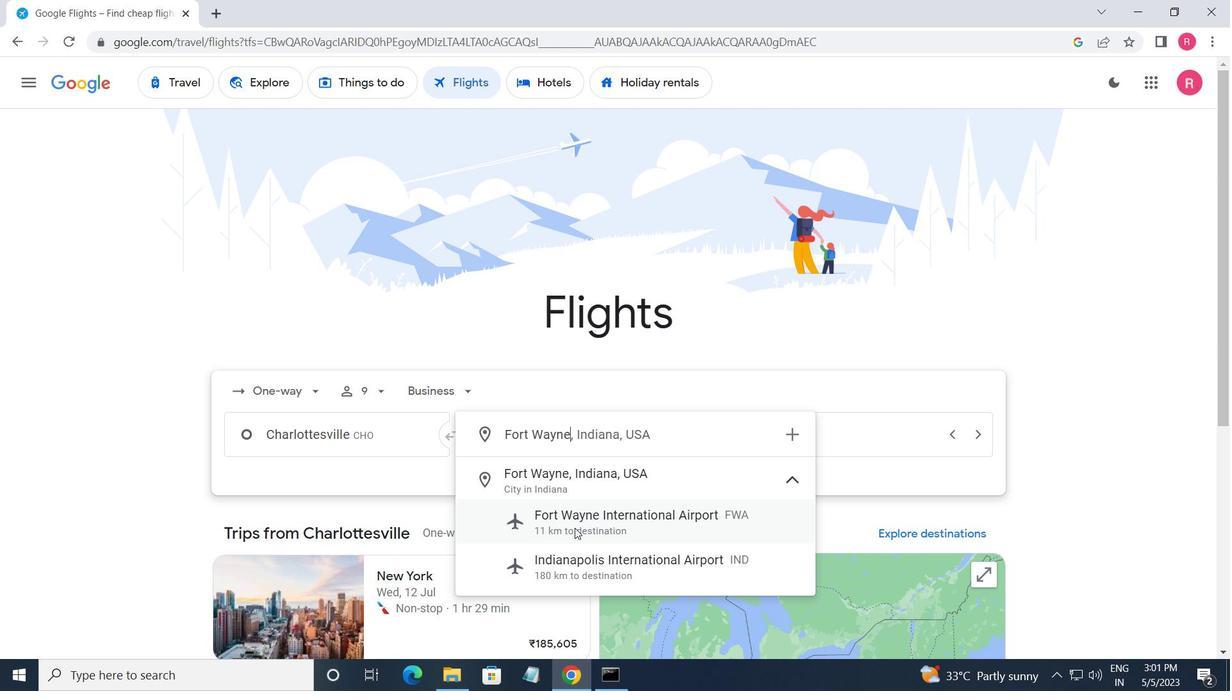 
Action: Mouse moved to (819, 444)
Screenshot: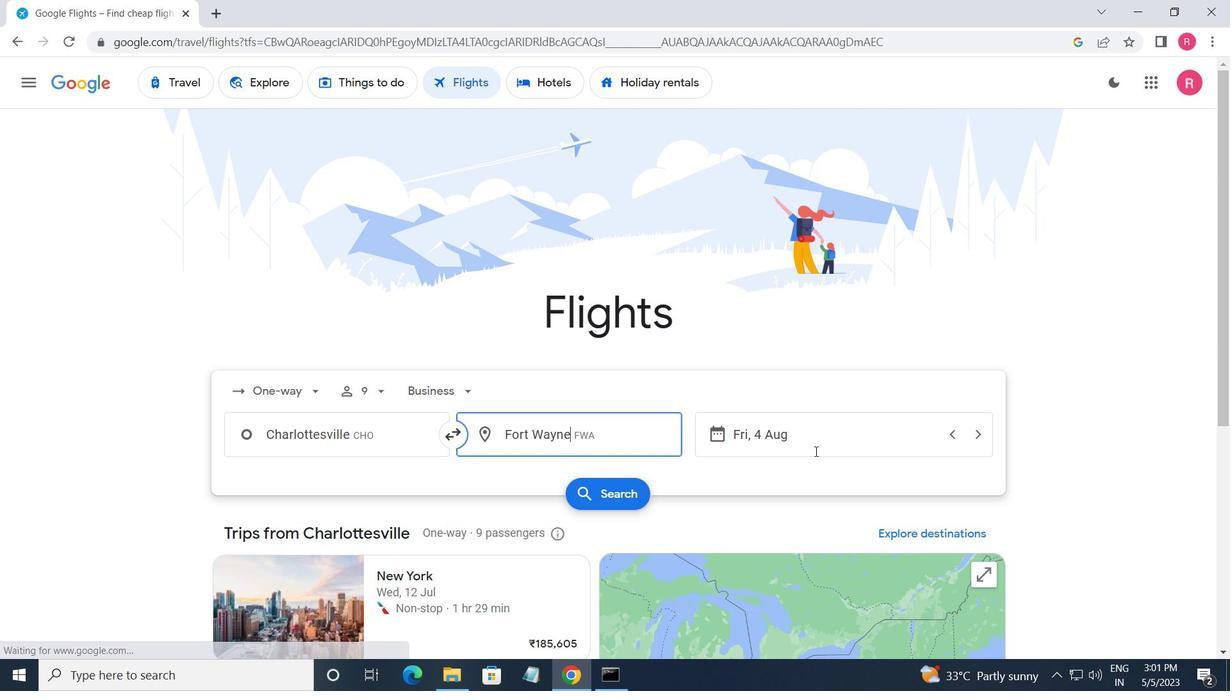 
Action: Mouse pressed left at (819, 444)
Screenshot: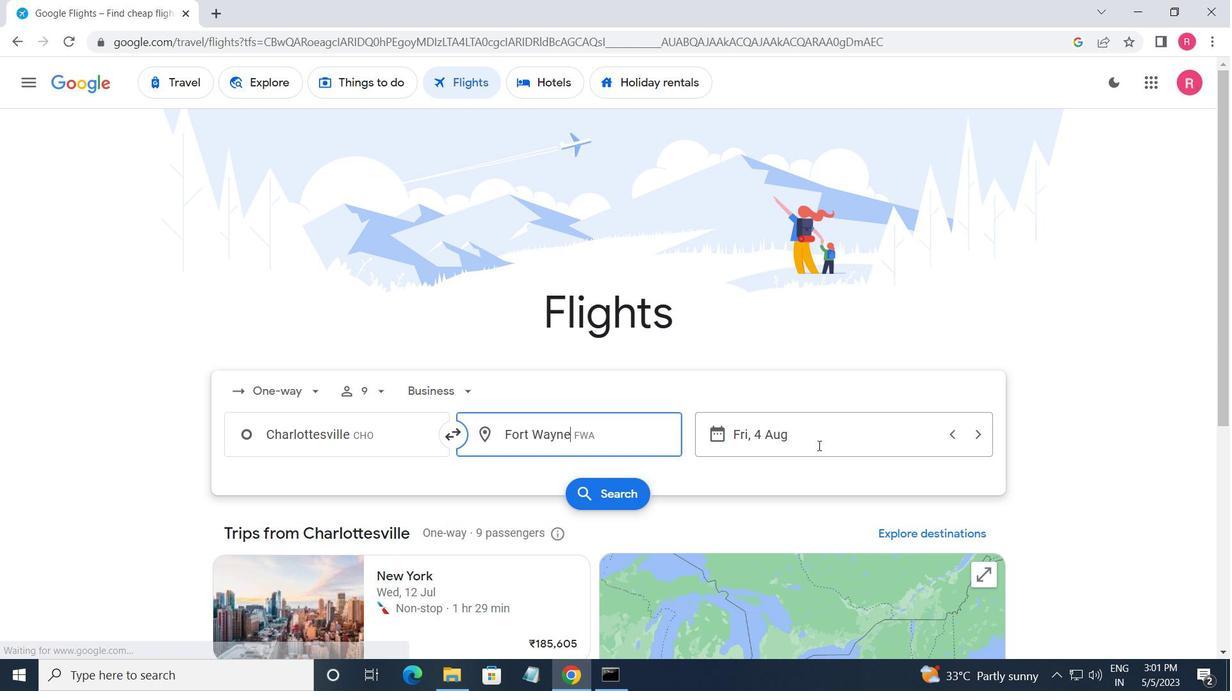 
Action: Mouse moved to (608, 365)
Screenshot: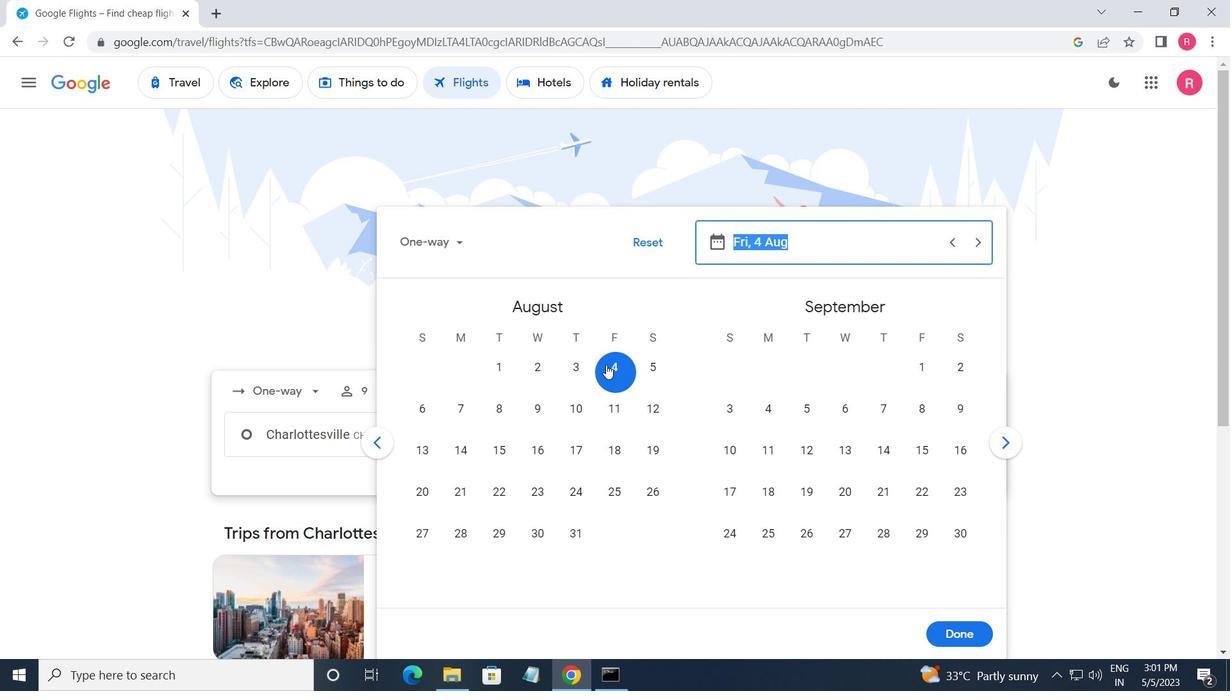 
Action: Mouse pressed left at (608, 365)
Screenshot: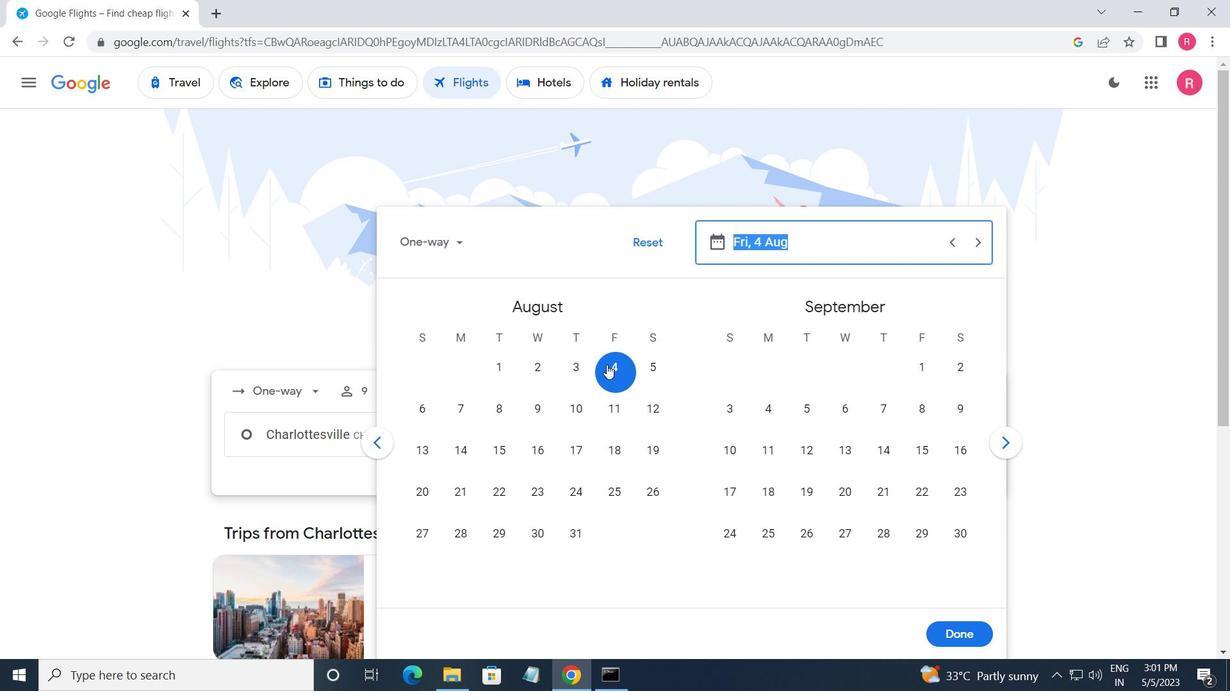 
Action: Mouse moved to (960, 638)
Screenshot: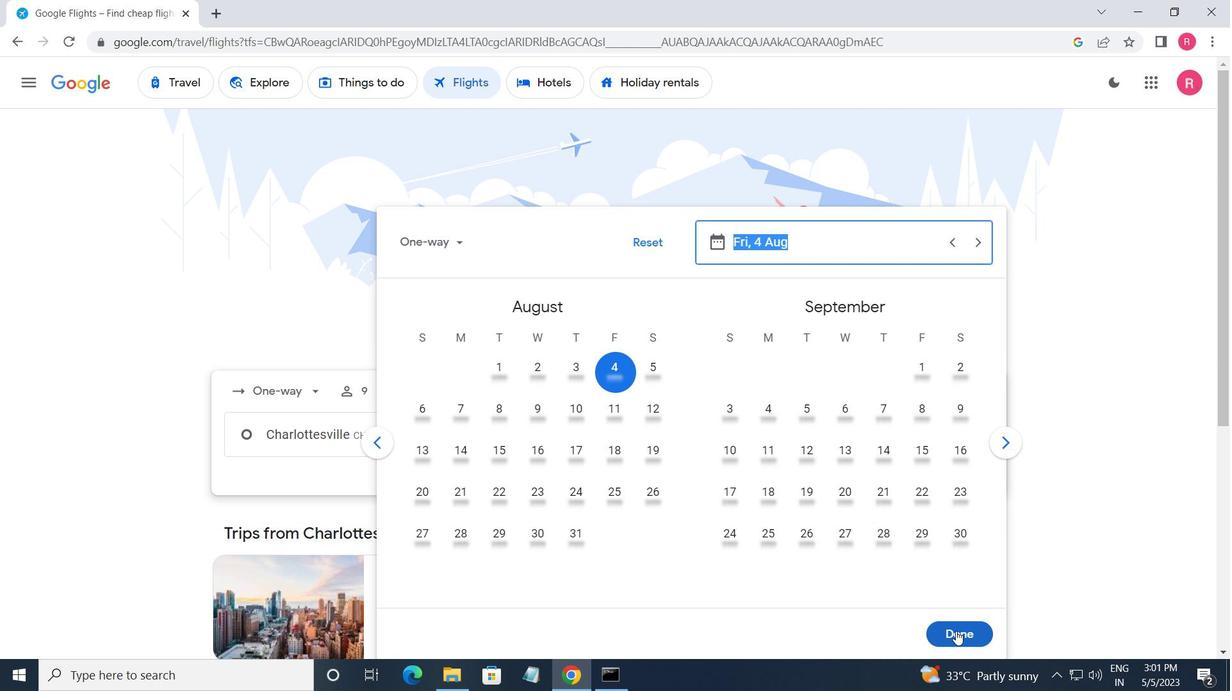 
Action: Mouse pressed left at (960, 638)
Screenshot: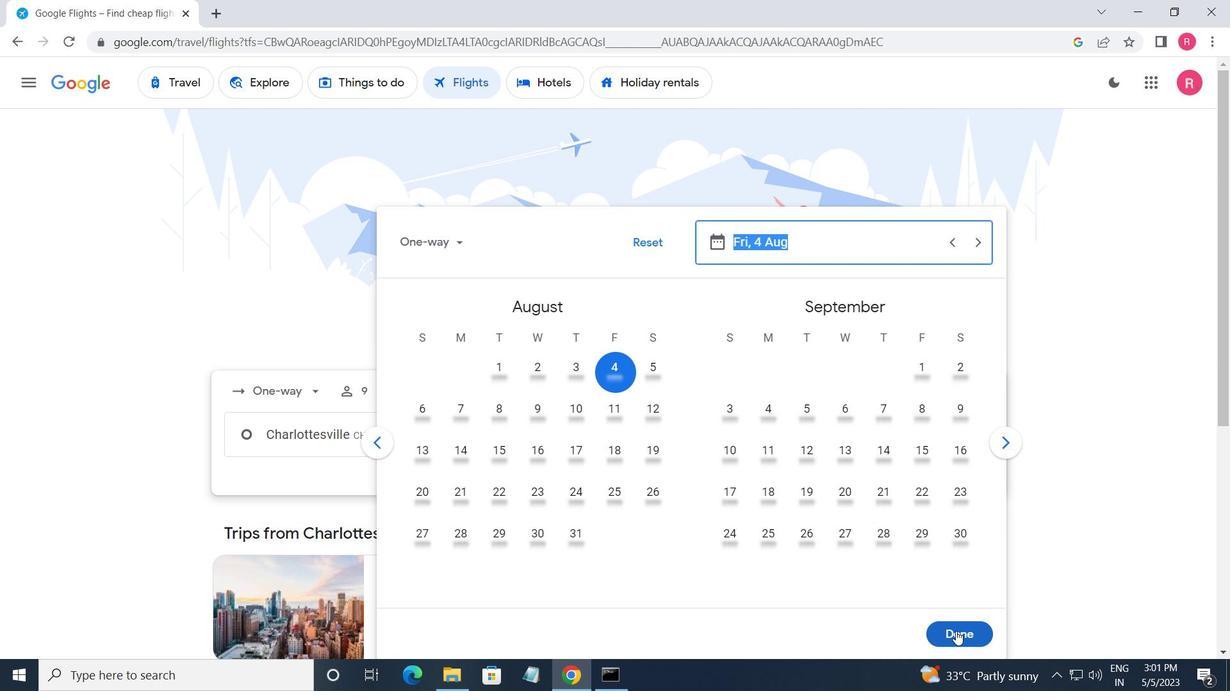 
Action: Mouse moved to (596, 490)
Screenshot: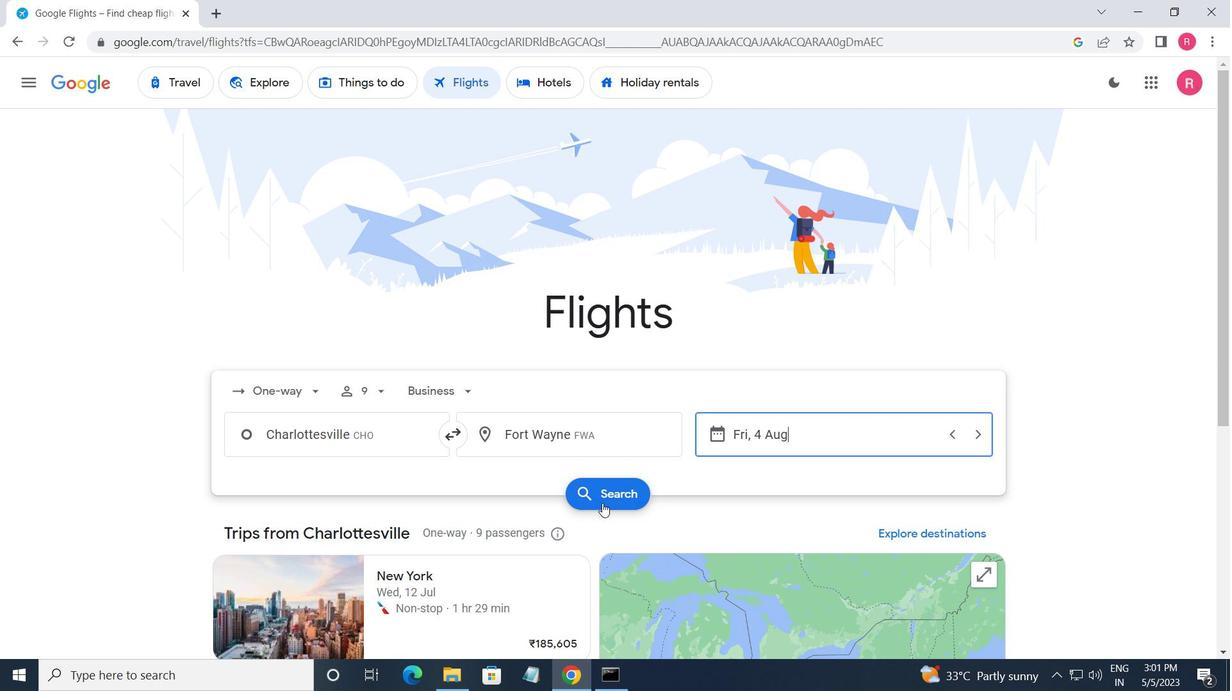 
Action: Mouse pressed left at (596, 490)
Screenshot: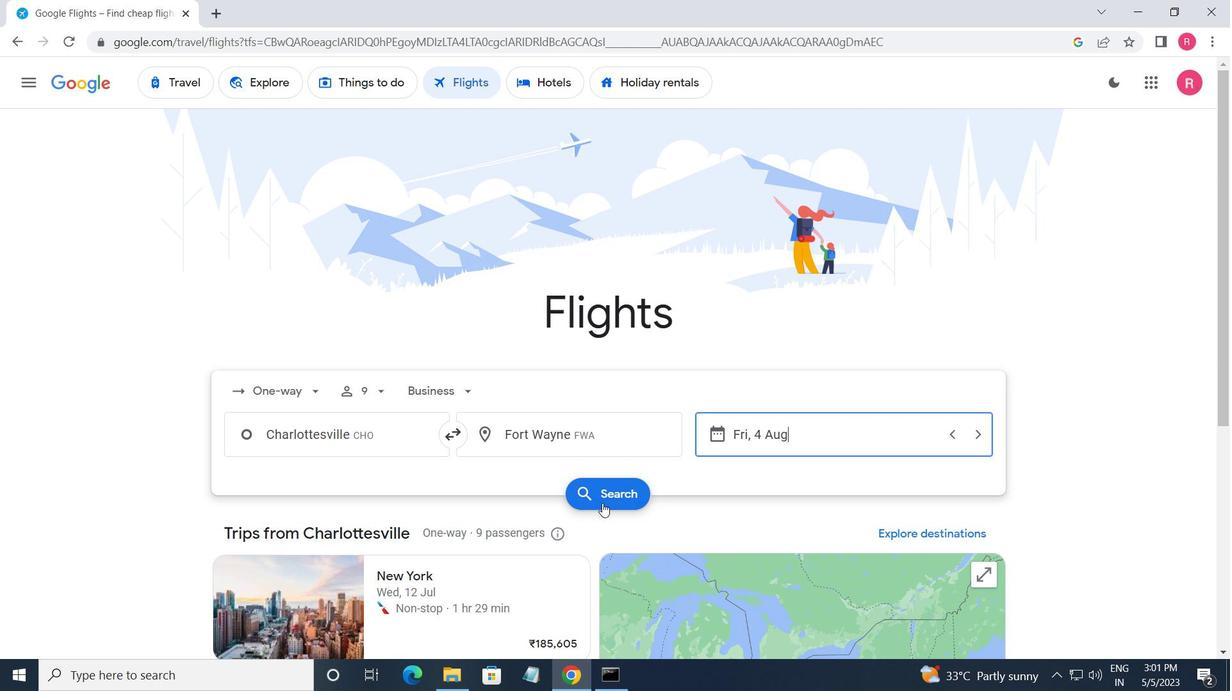 
Action: Mouse moved to (246, 224)
Screenshot: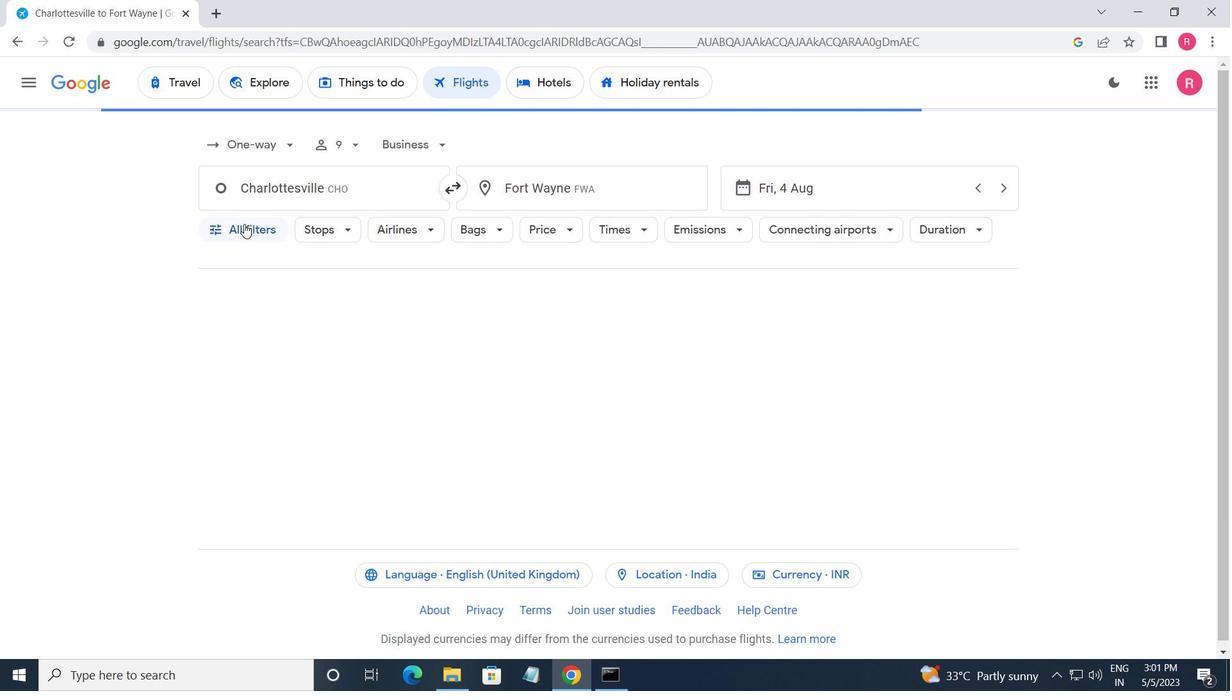 
Action: Mouse pressed left at (246, 224)
Screenshot: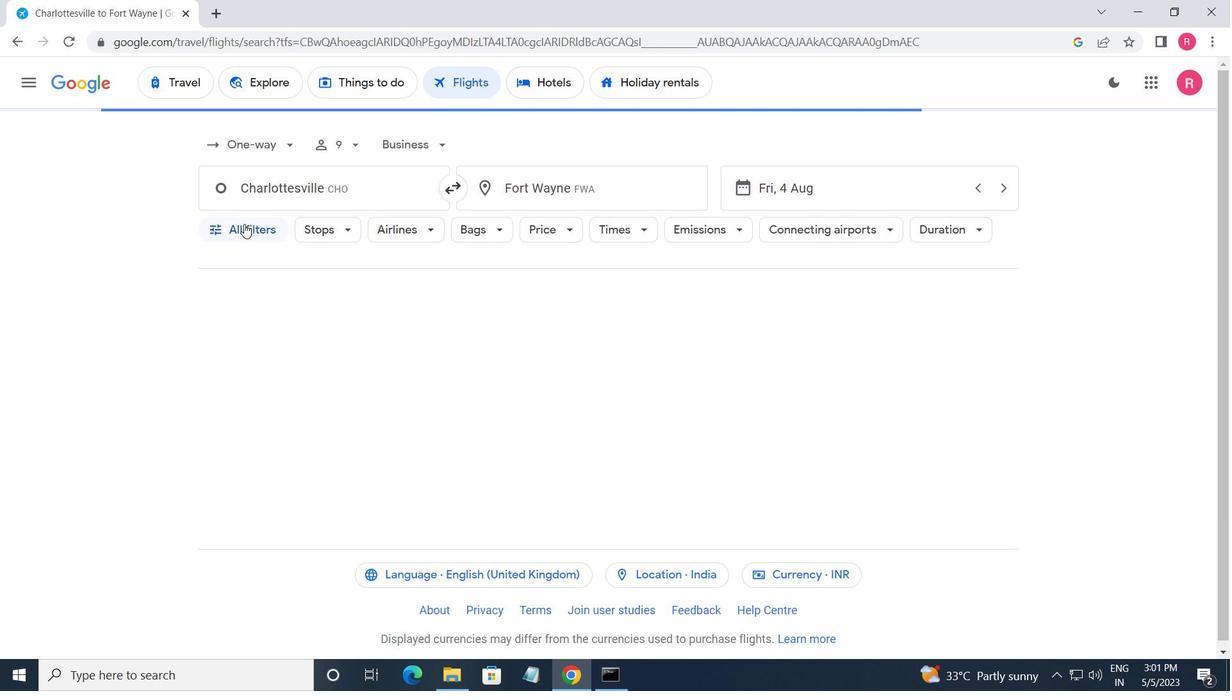 
Action: Mouse moved to (344, 440)
Screenshot: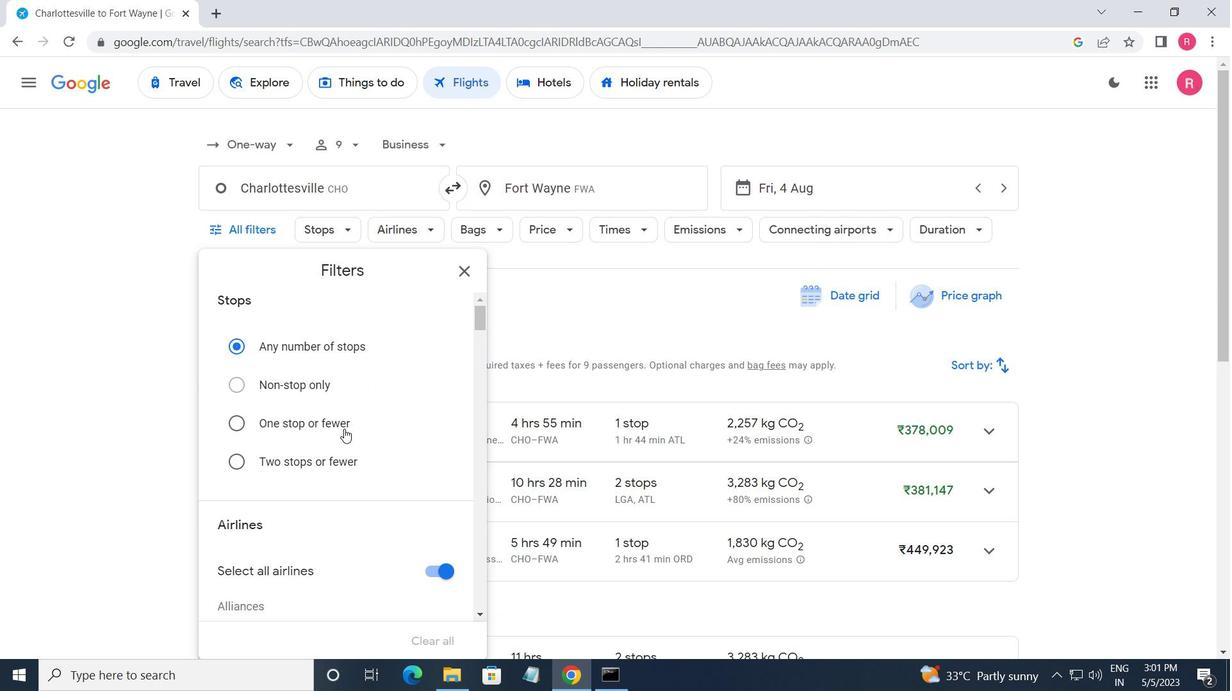 
Action: Mouse scrolled (344, 440) with delta (0, 0)
Screenshot: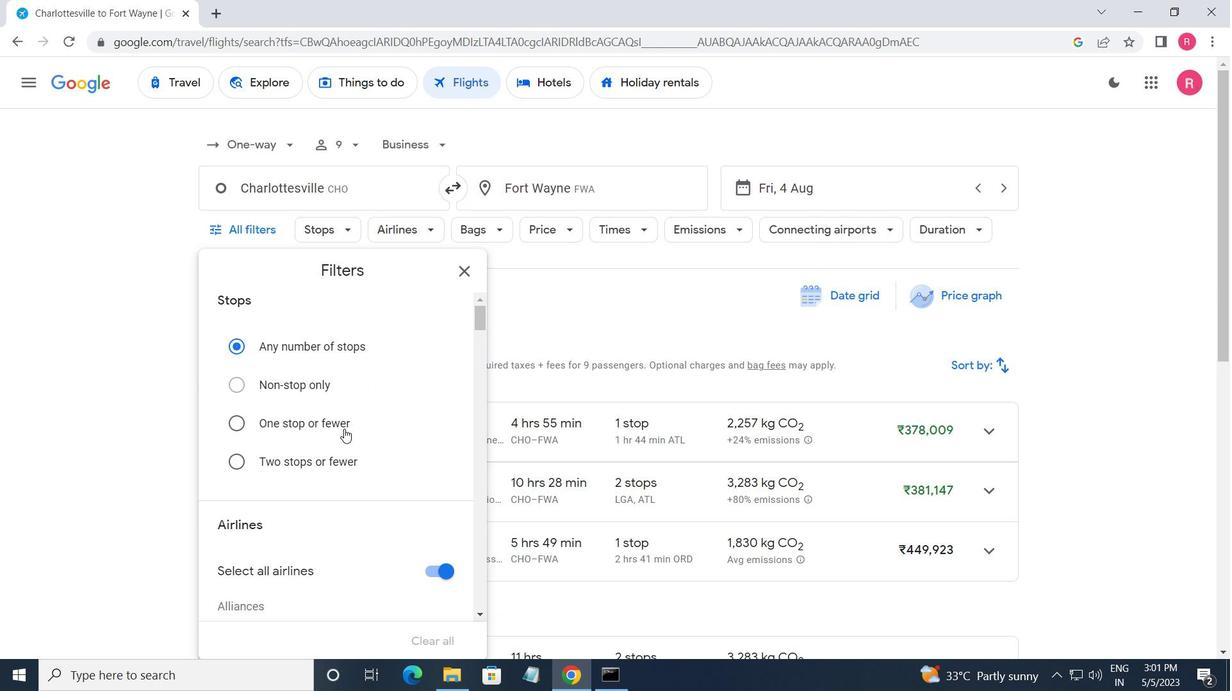 
Action: Mouse moved to (344, 441)
Screenshot: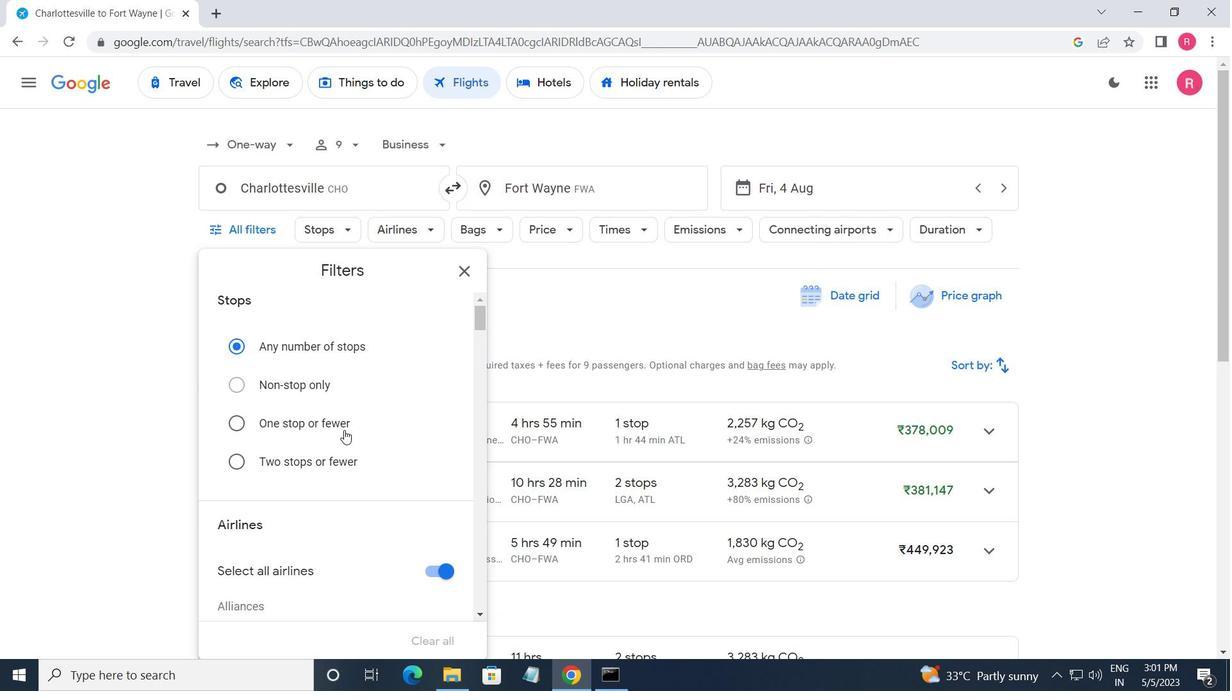 
Action: Mouse scrolled (344, 440) with delta (0, 0)
Screenshot: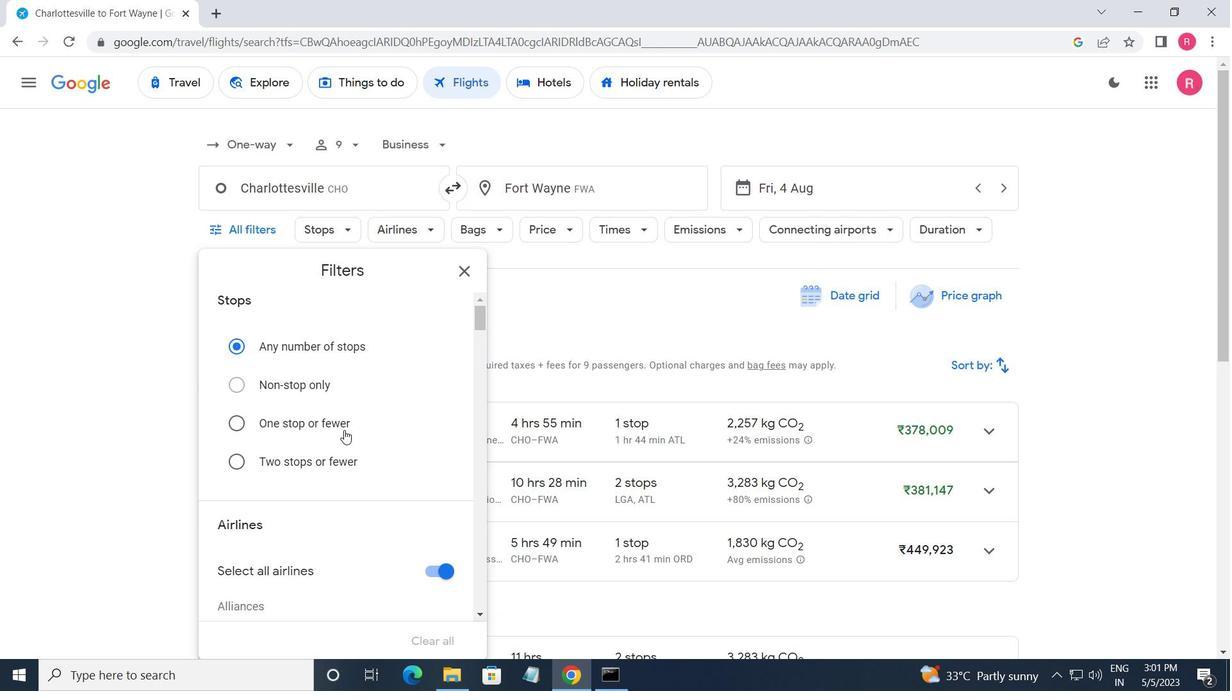 
Action: Mouse scrolled (344, 440) with delta (0, 0)
Screenshot: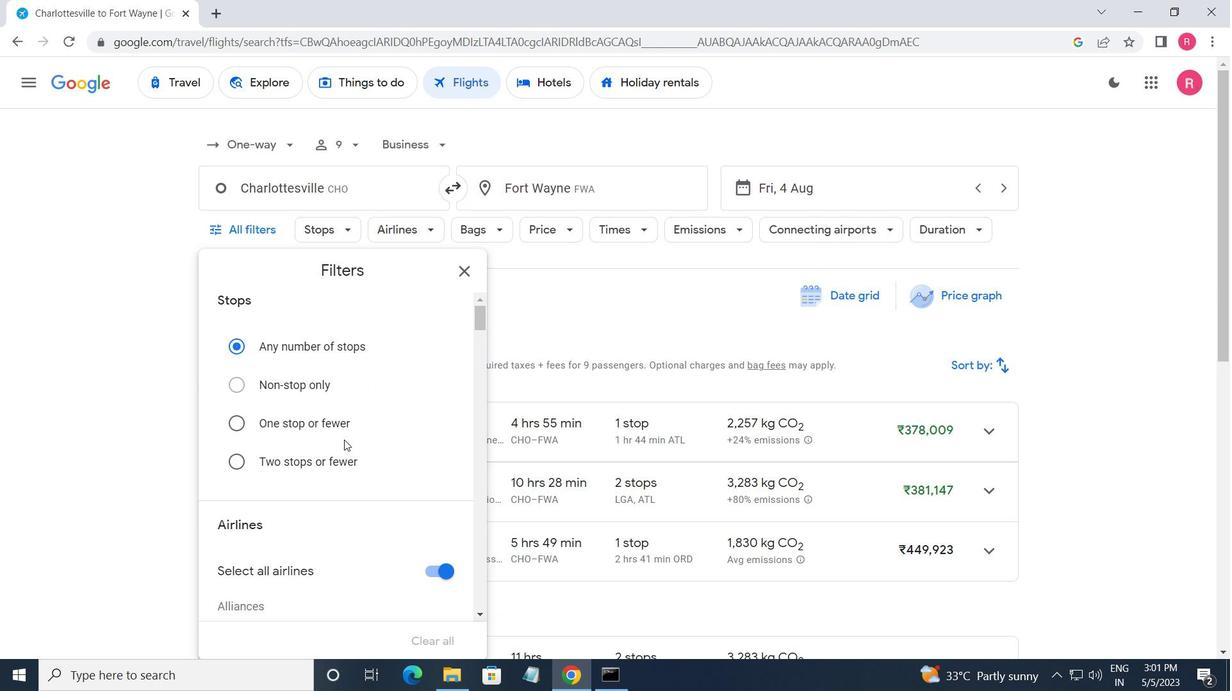
Action: Mouse scrolled (344, 440) with delta (0, 0)
Screenshot: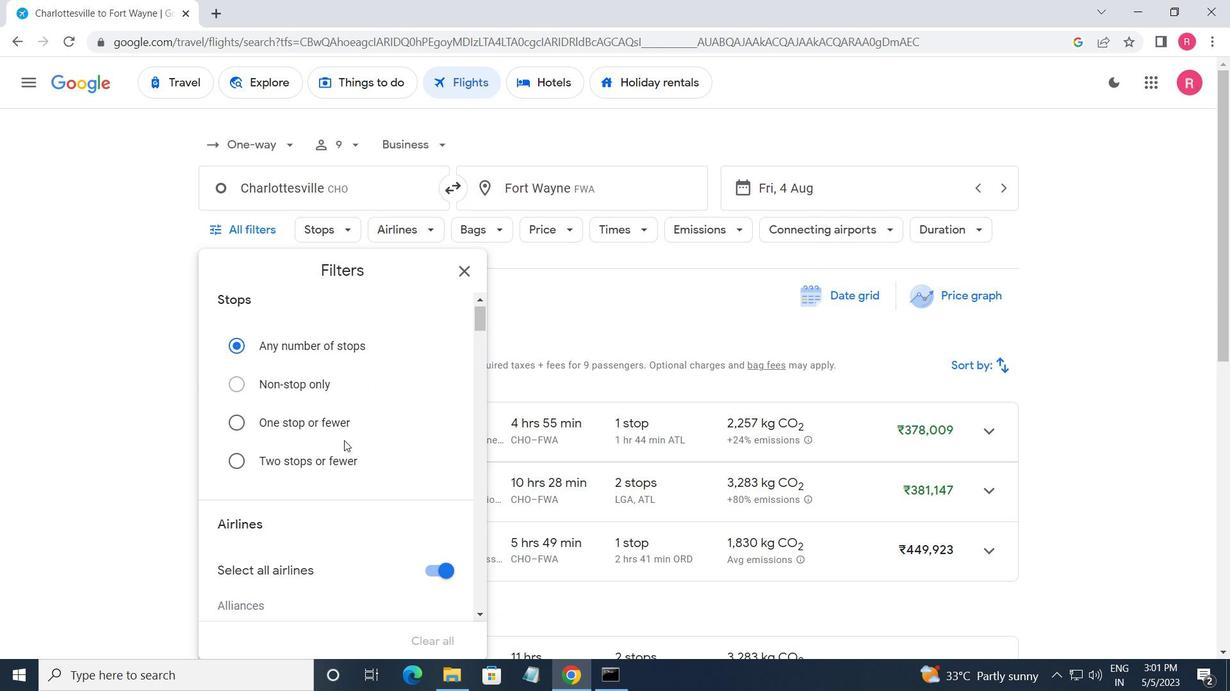
Action: Mouse scrolled (344, 440) with delta (0, 0)
Screenshot: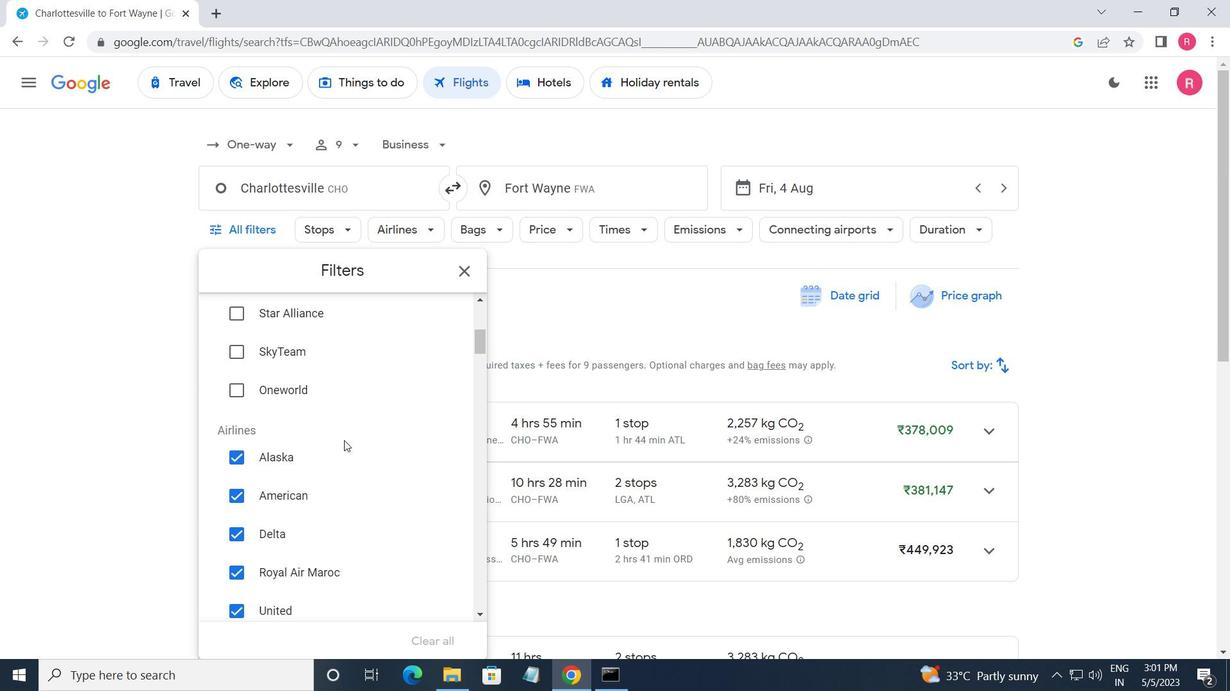 
Action: Mouse scrolled (344, 440) with delta (0, 0)
Screenshot: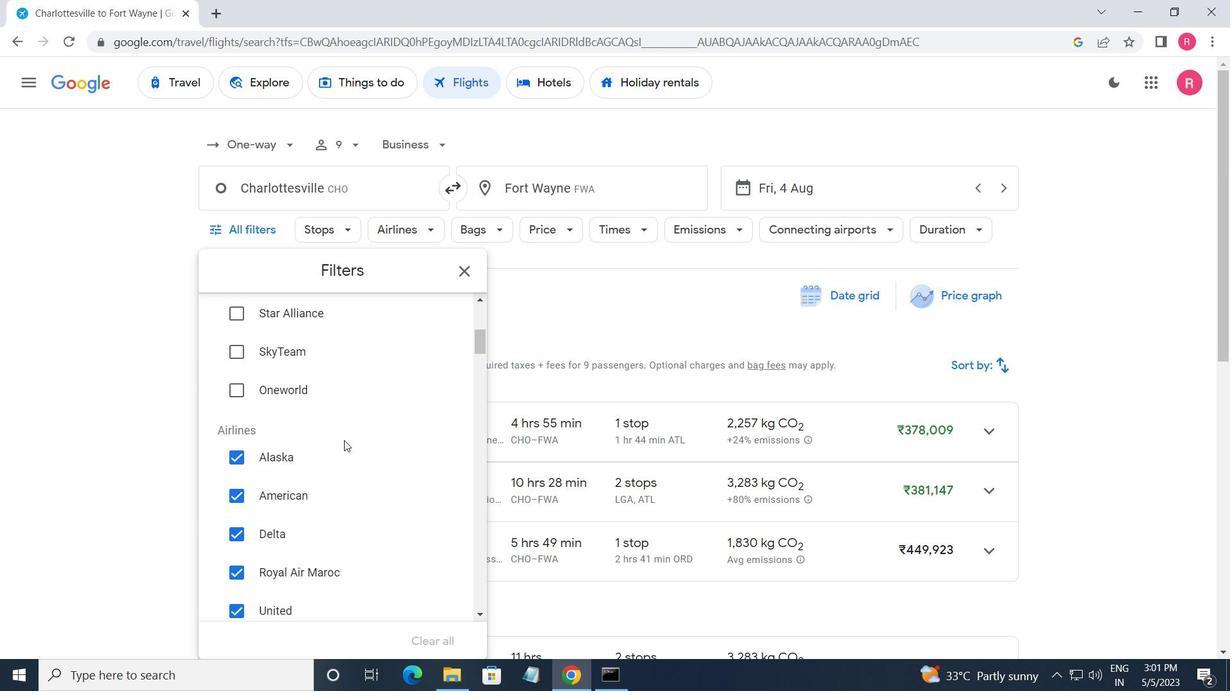 
Action: Mouse moved to (384, 451)
Screenshot: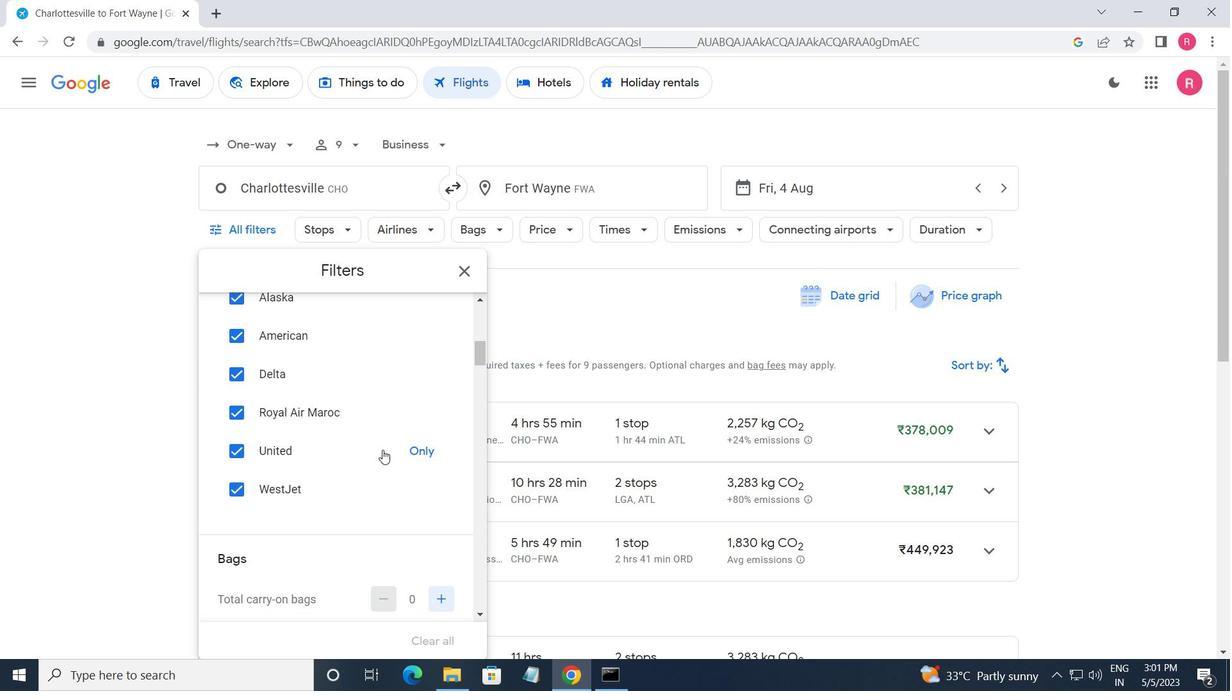 
Action: Mouse pressed left at (384, 451)
Screenshot: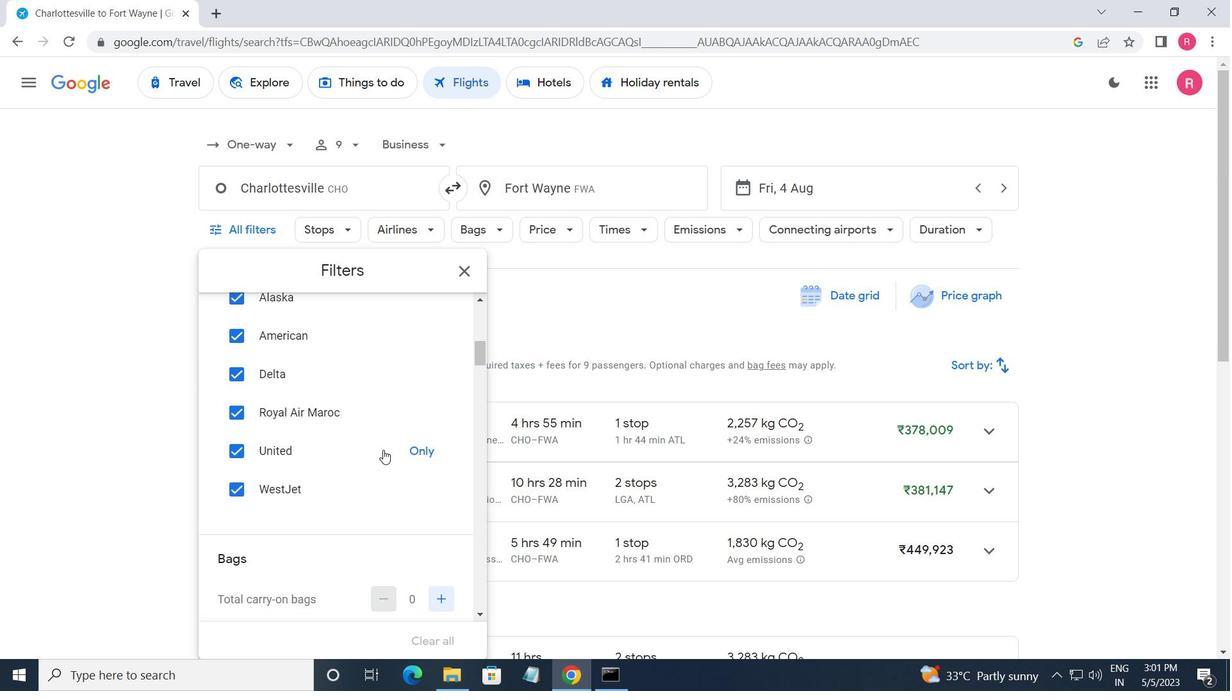 
Action: Mouse moved to (383, 452)
Screenshot: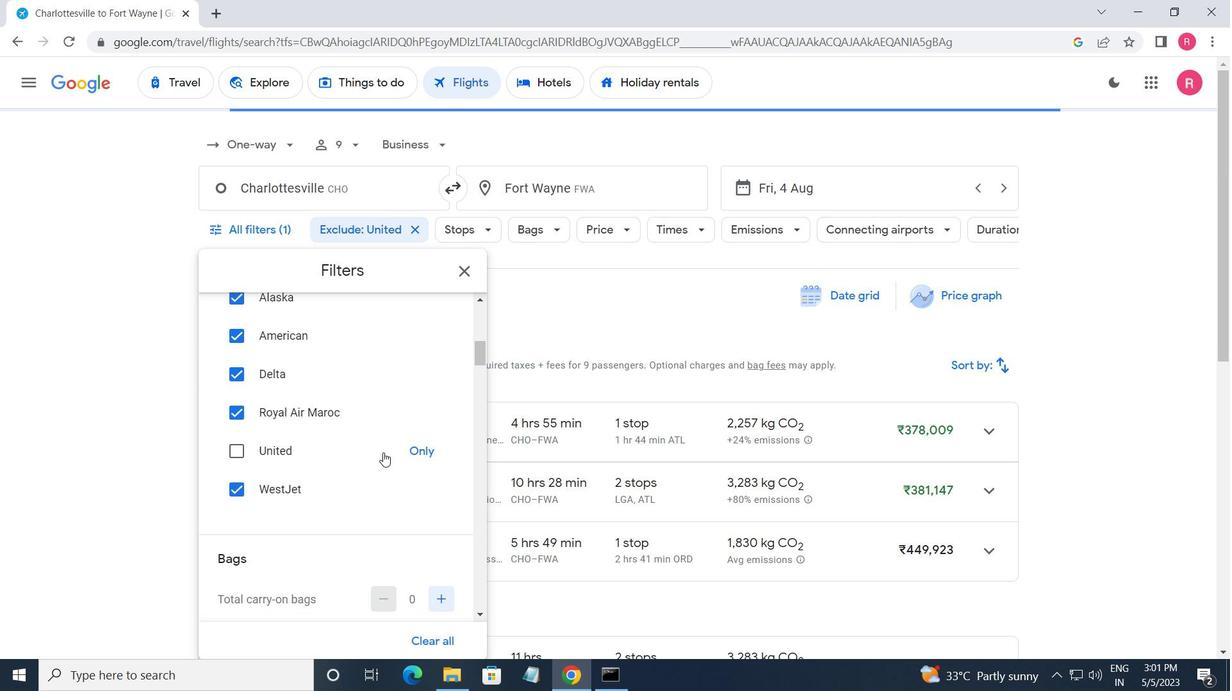 
Action: Mouse scrolled (383, 452) with delta (0, 0)
Screenshot: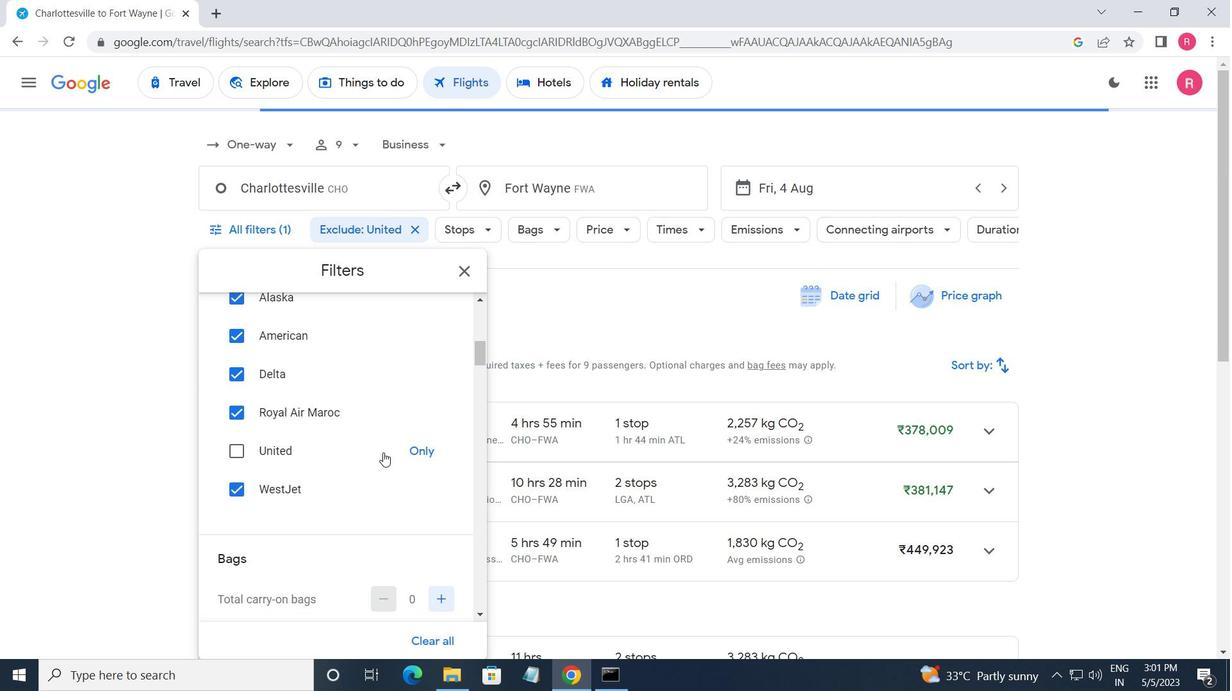 
Action: Mouse scrolled (383, 452) with delta (0, 0)
Screenshot: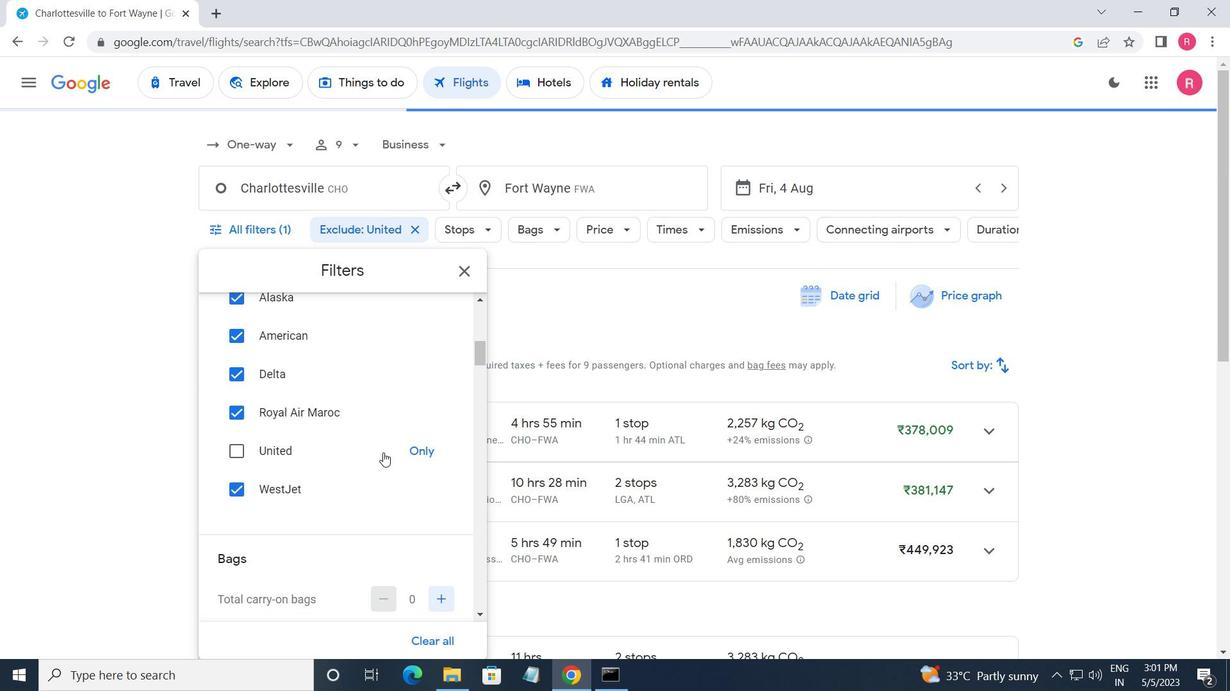 
Action: Mouse scrolled (383, 452) with delta (0, 0)
Screenshot: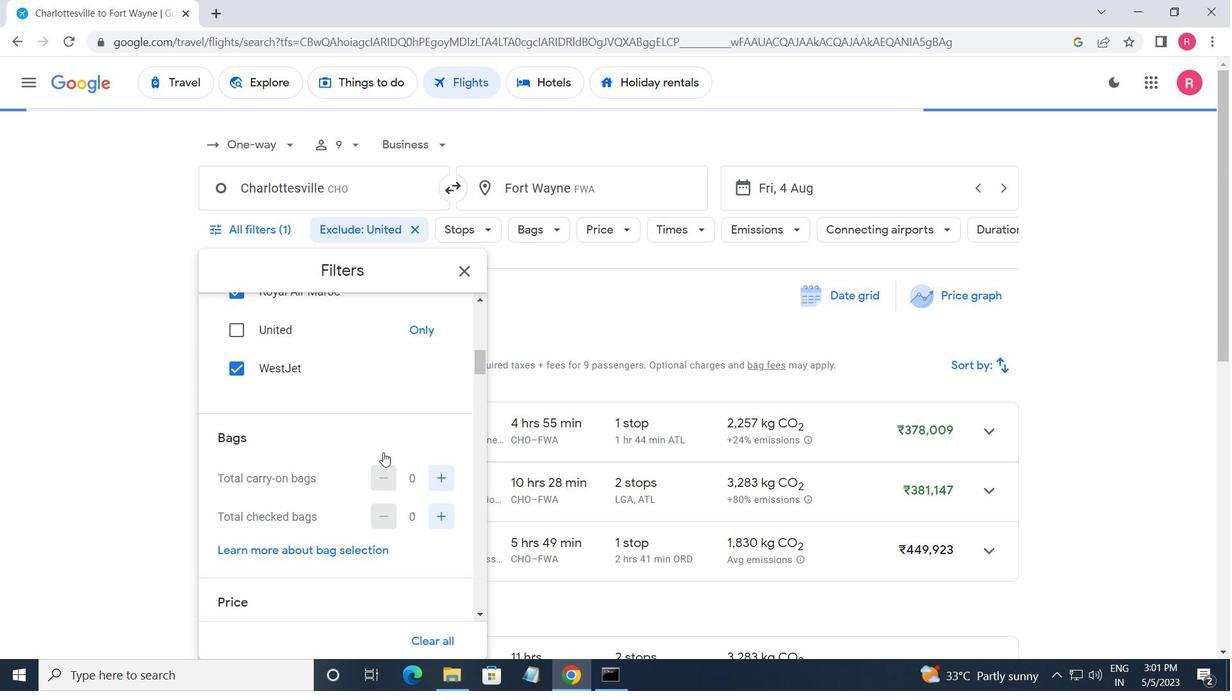 
Action: Mouse moved to (445, 368)
Screenshot: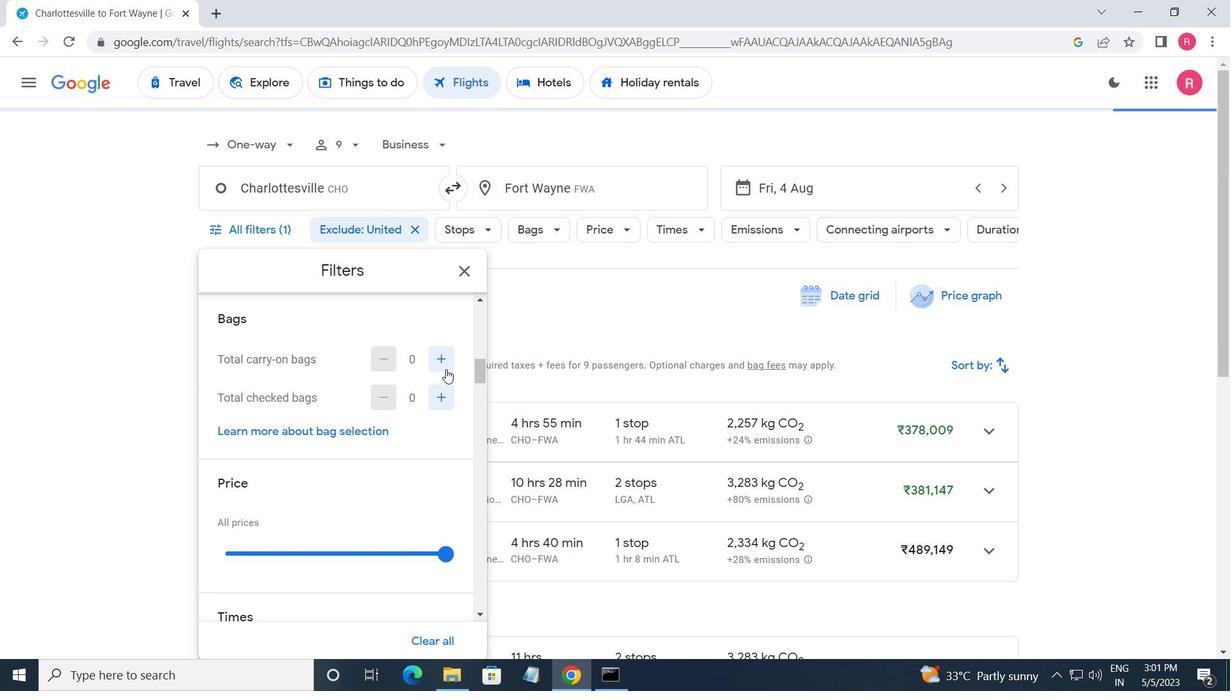 
Action: Mouse pressed left at (445, 368)
Screenshot: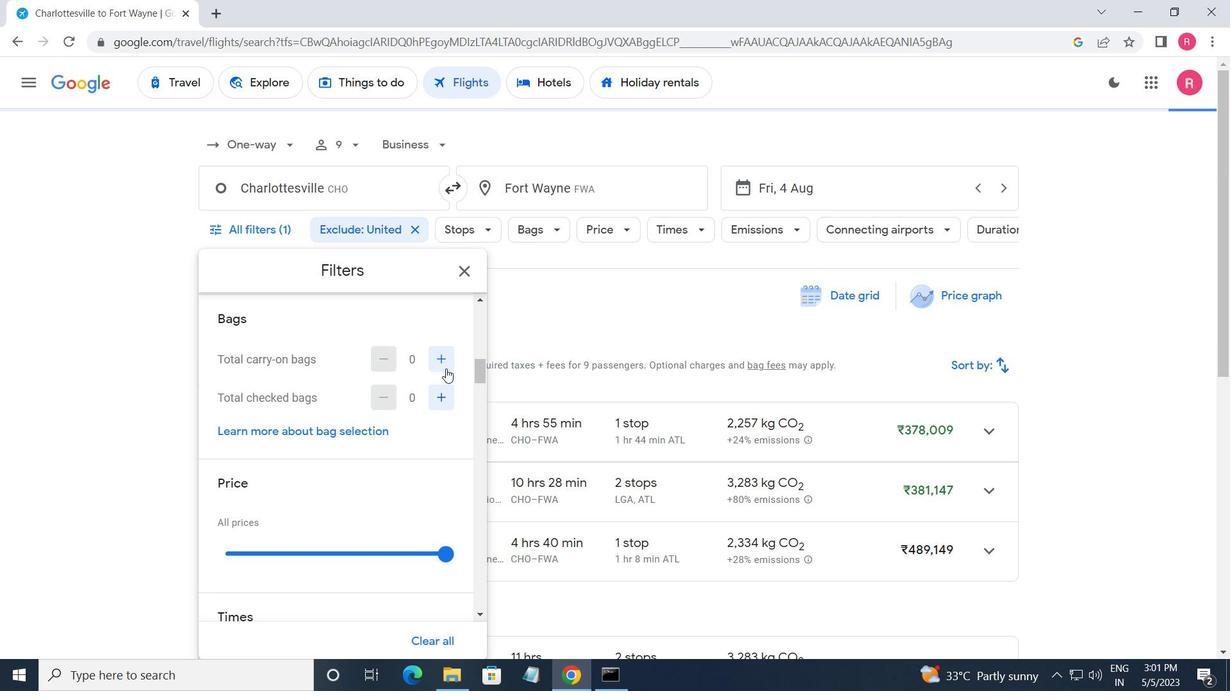 
Action: Mouse pressed left at (445, 368)
Screenshot: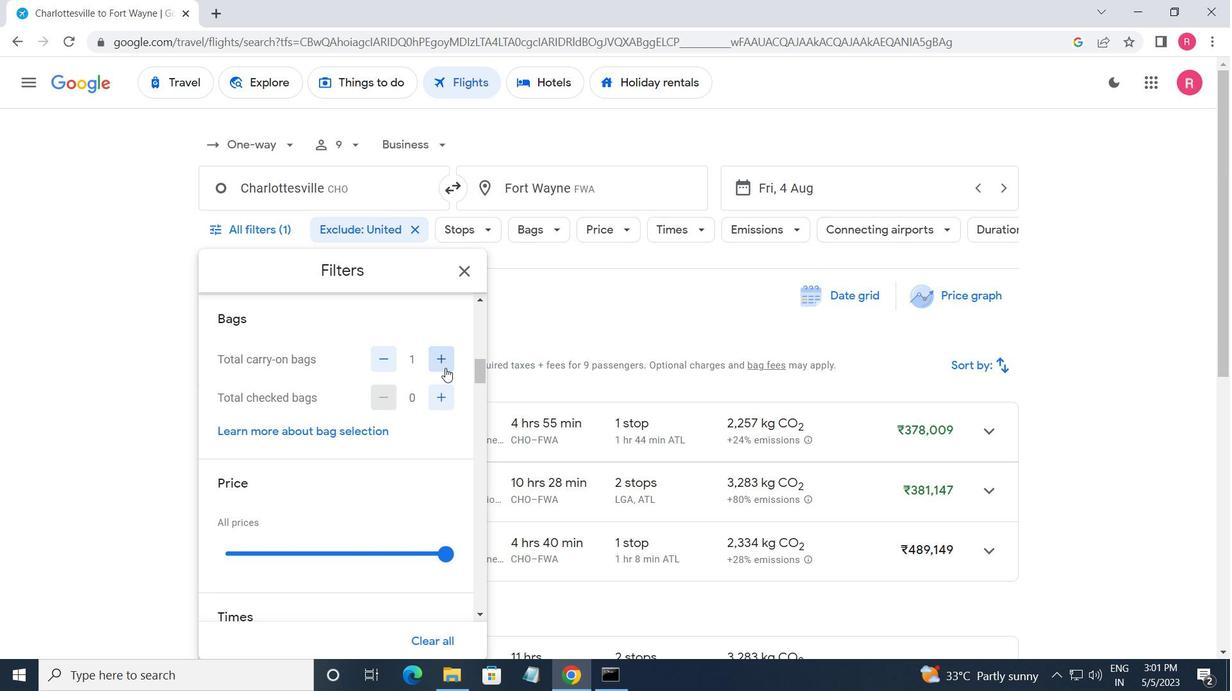 
Action: Mouse moved to (433, 508)
Screenshot: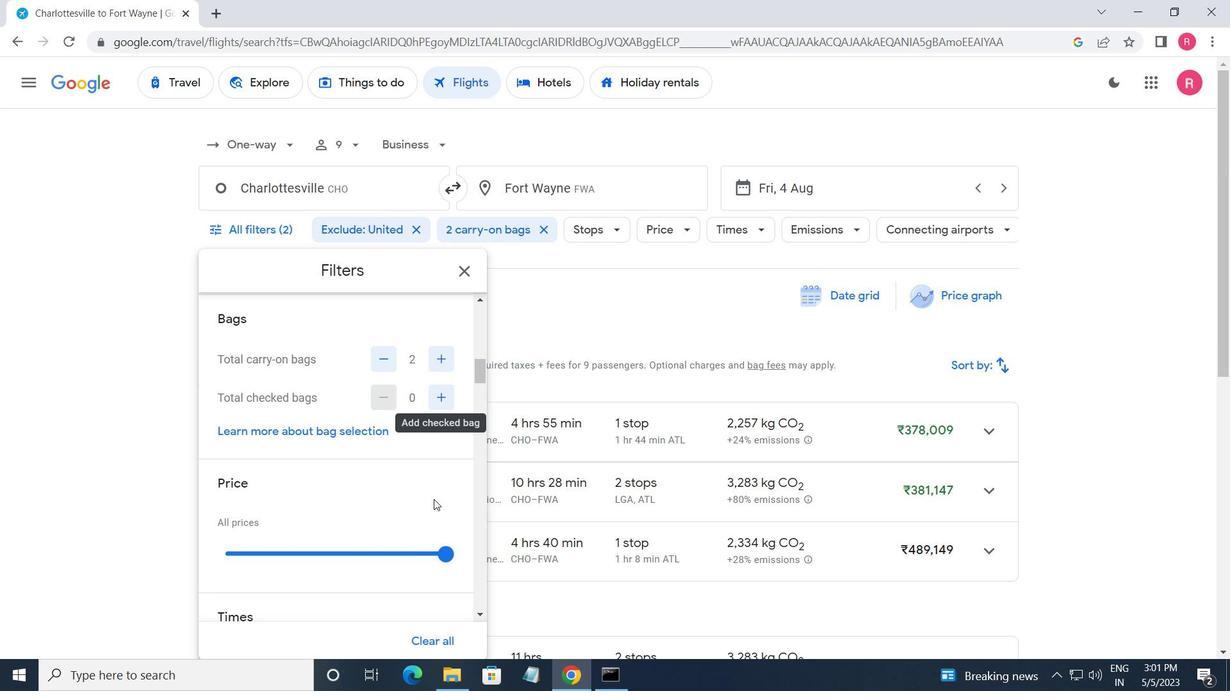 
Action: Mouse scrolled (433, 507) with delta (0, 0)
Screenshot: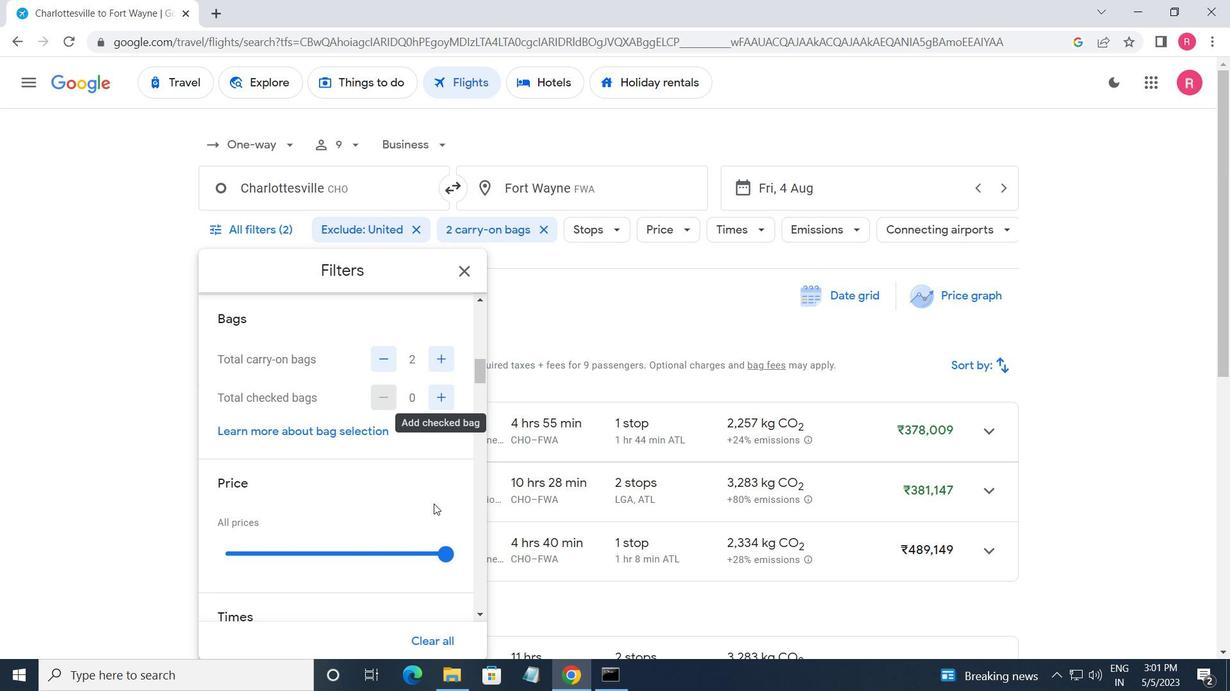 
Action: Mouse moved to (444, 470)
Screenshot: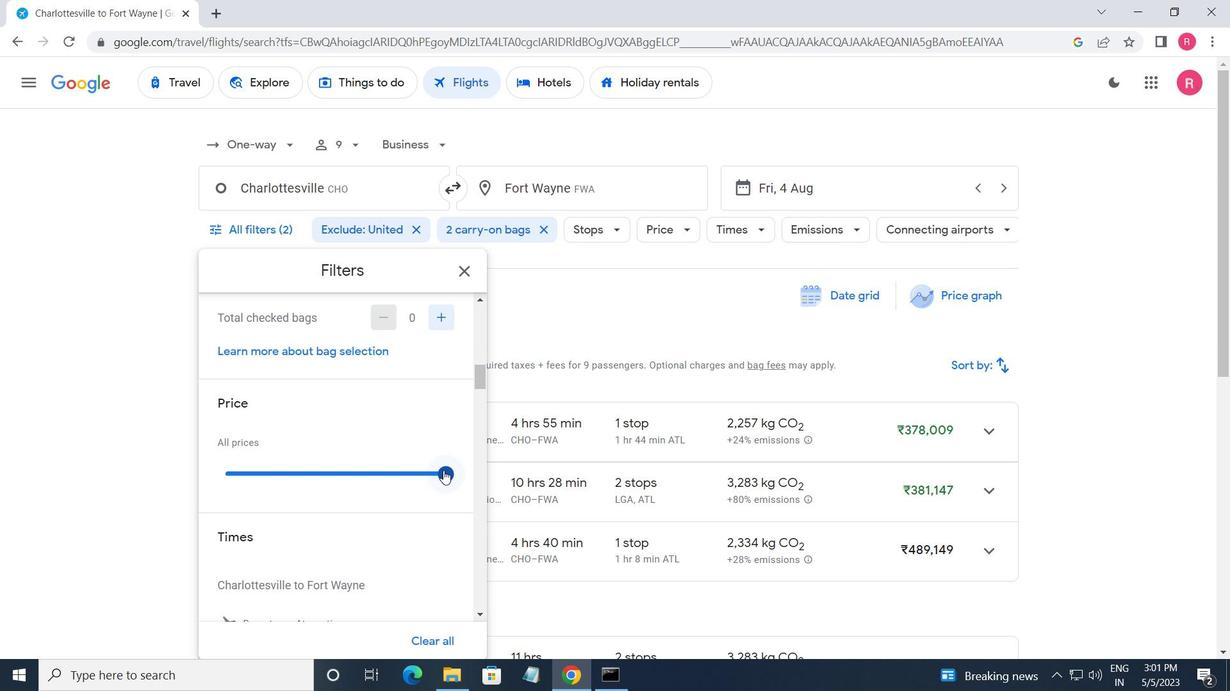
Action: Mouse pressed left at (444, 470)
Screenshot: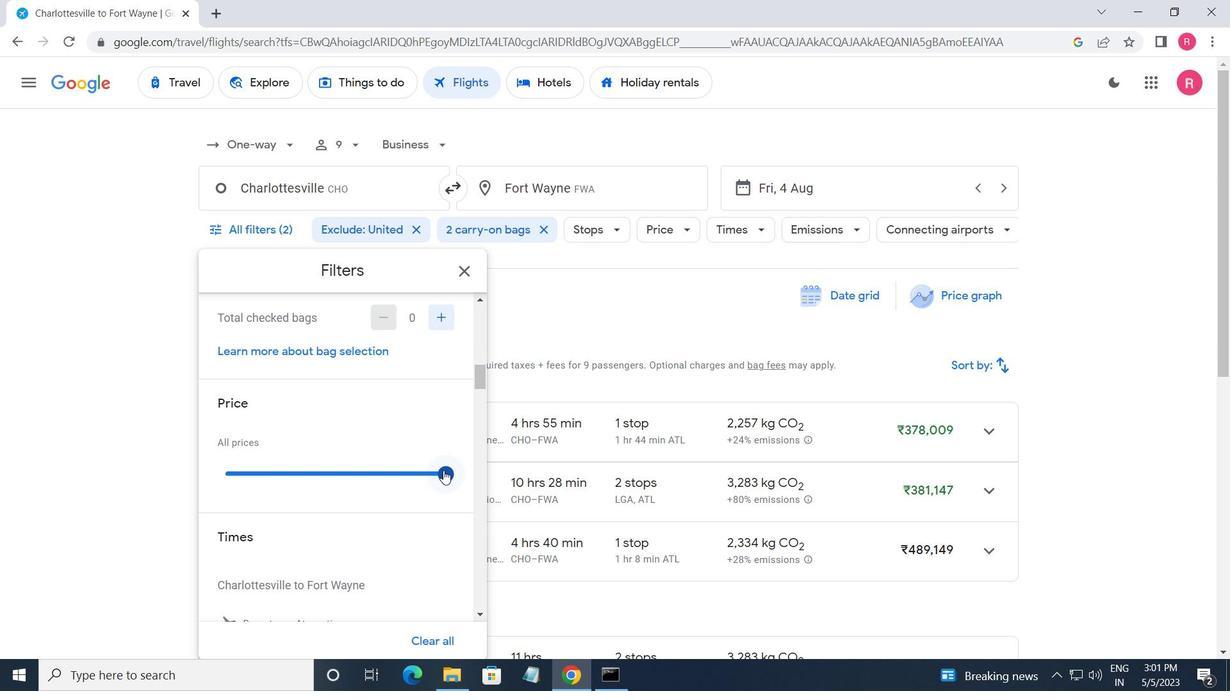 
Action: Mouse moved to (312, 492)
Screenshot: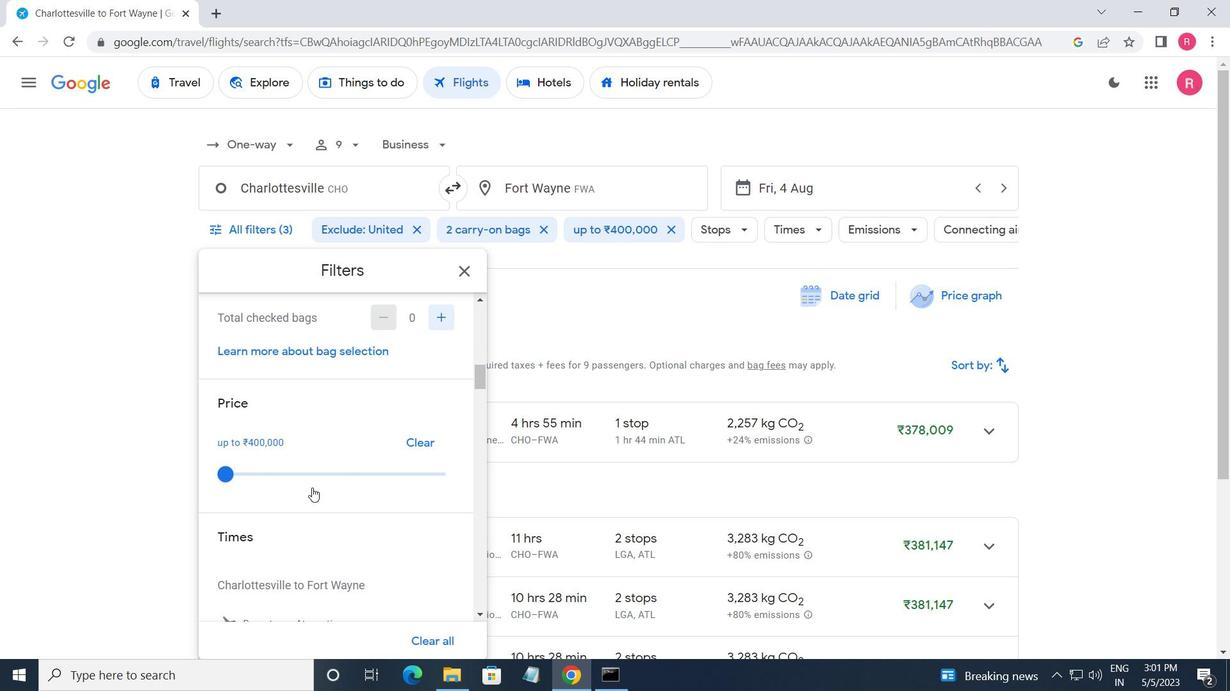 
Action: Mouse scrolled (312, 492) with delta (0, 0)
Screenshot: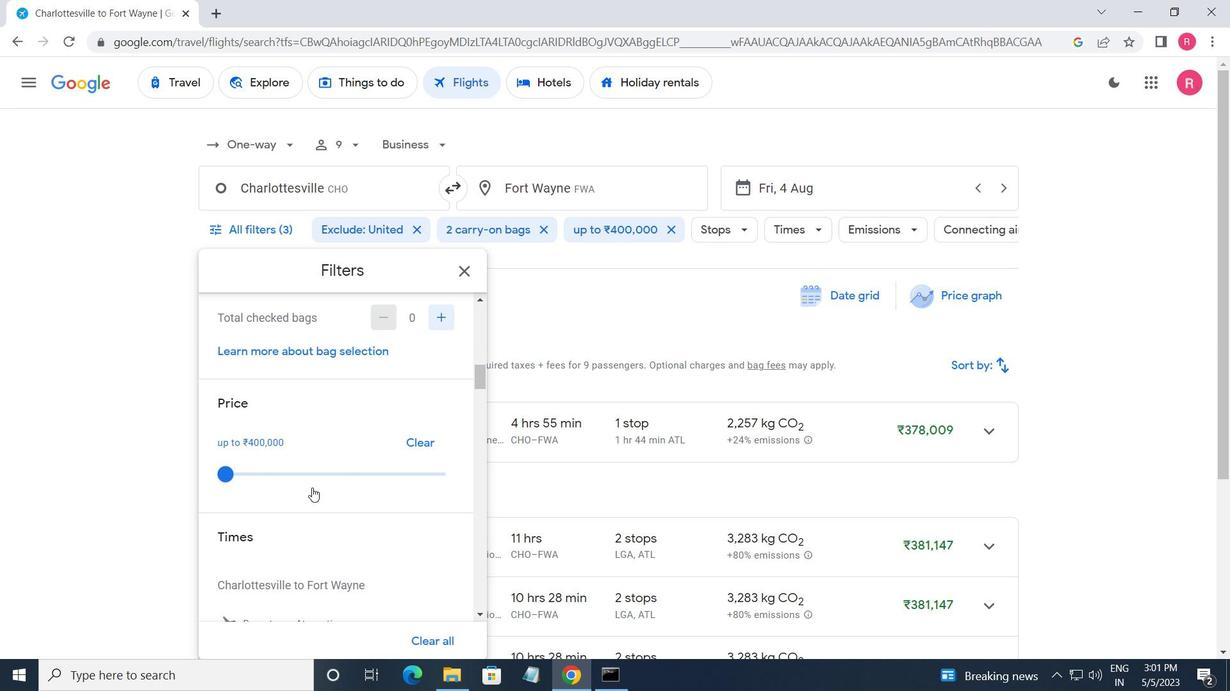 
Action: Mouse moved to (312, 494)
Screenshot: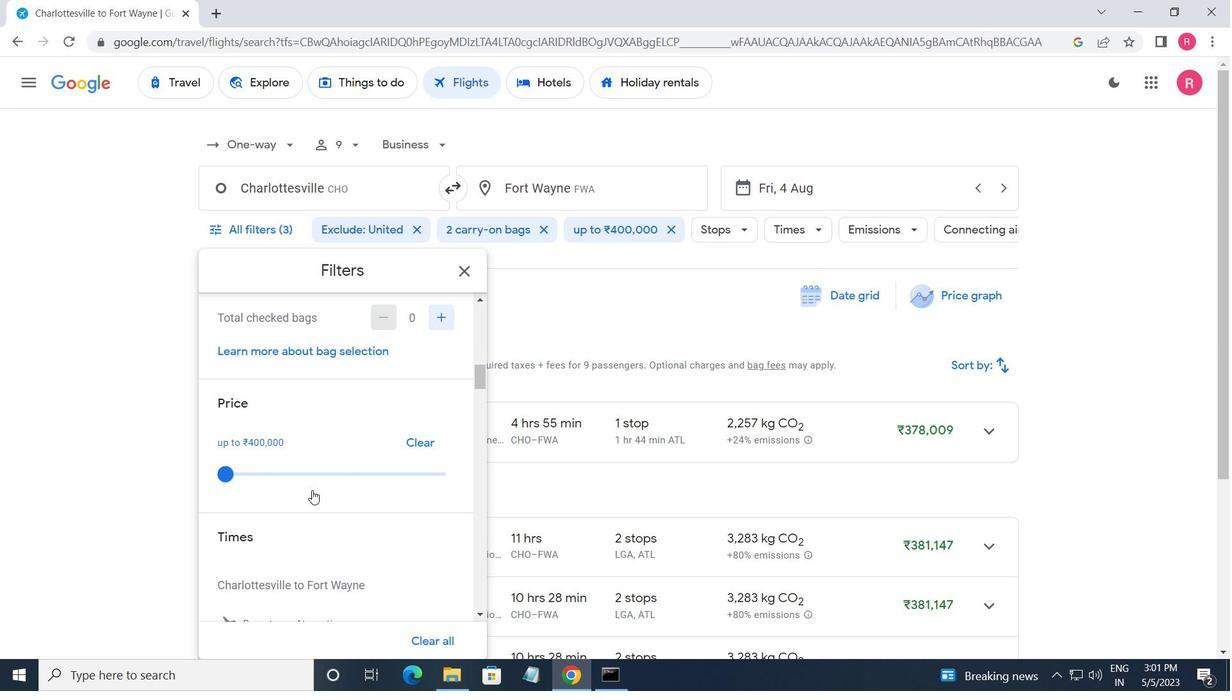 
Action: Mouse scrolled (312, 493) with delta (0, 0)
Screenshot: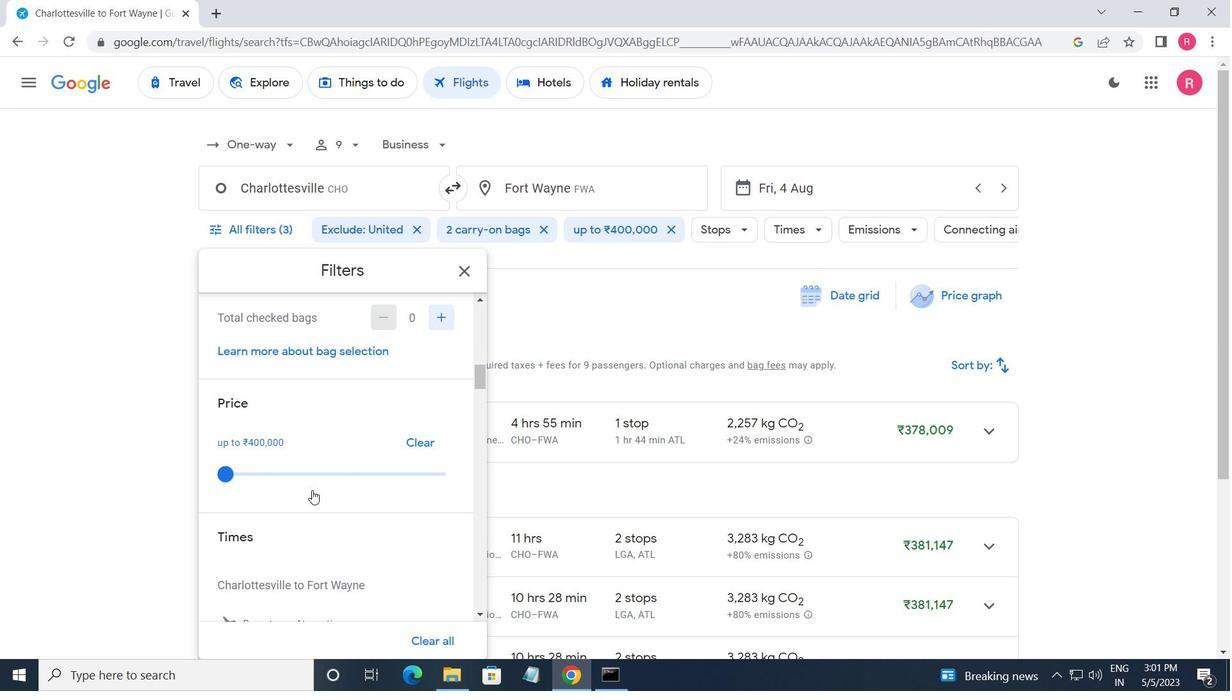 
Action: Mouse moved to (237, 489)
Screenshot: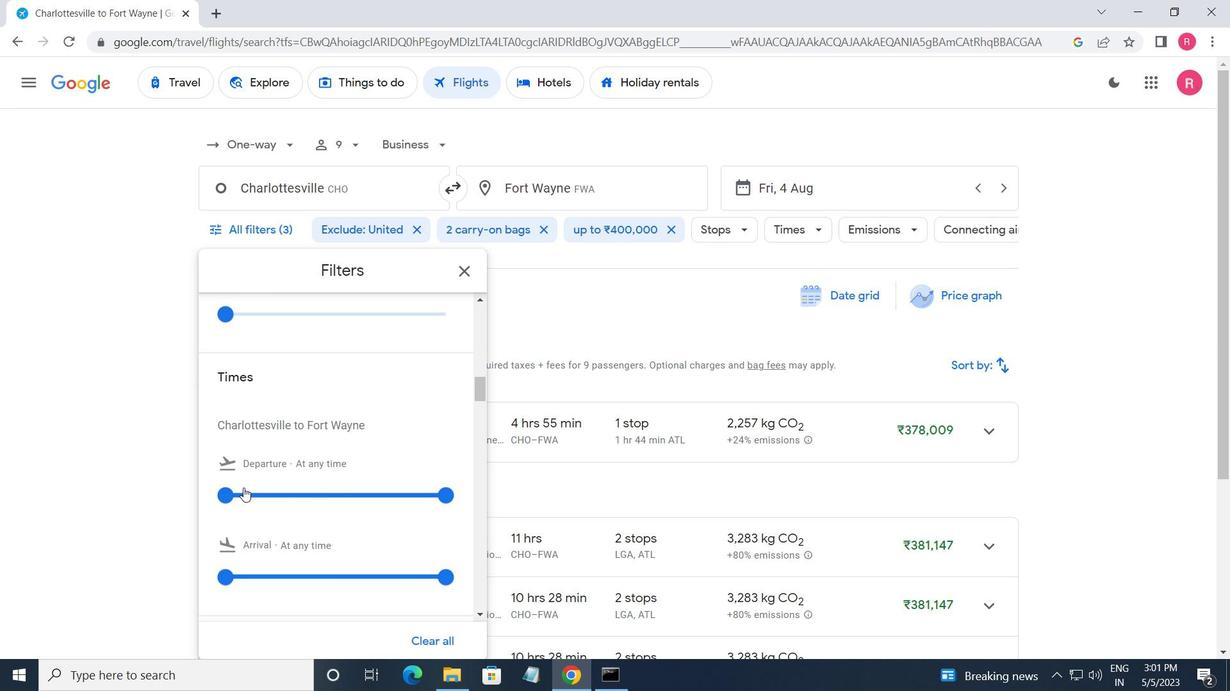 
Action: Mouse pressed left at (237, 489)
Screenshot: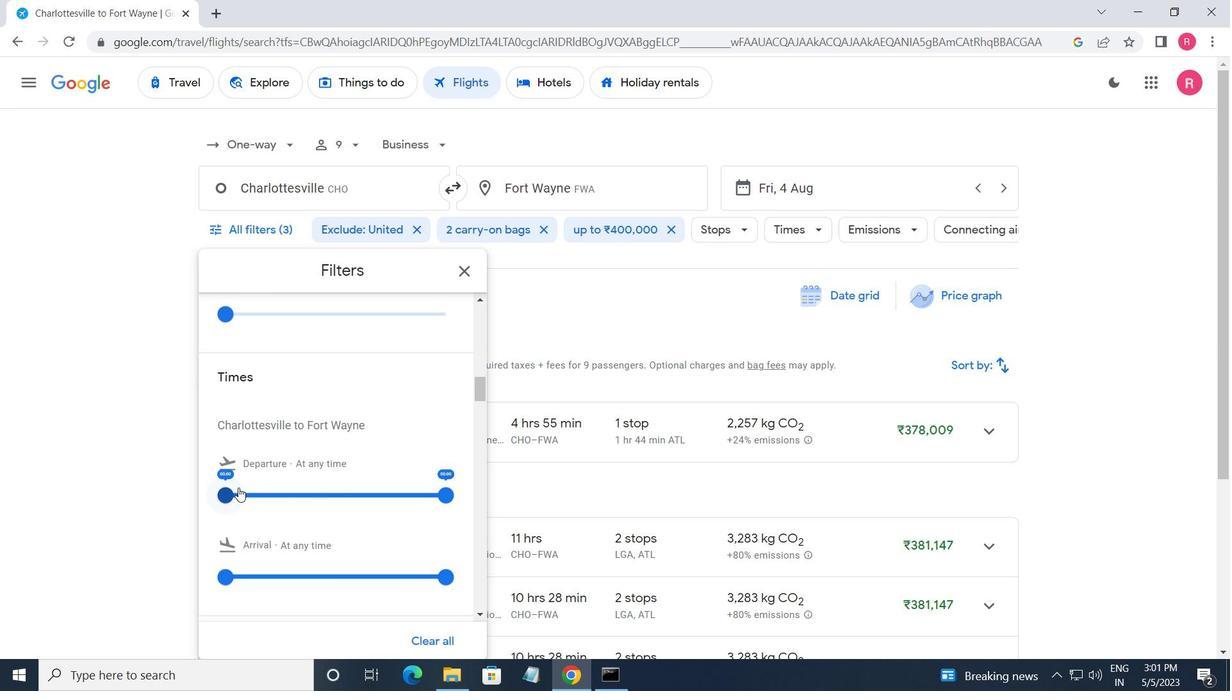 
Action: Mouse moved to (440, 494)
Screenshot: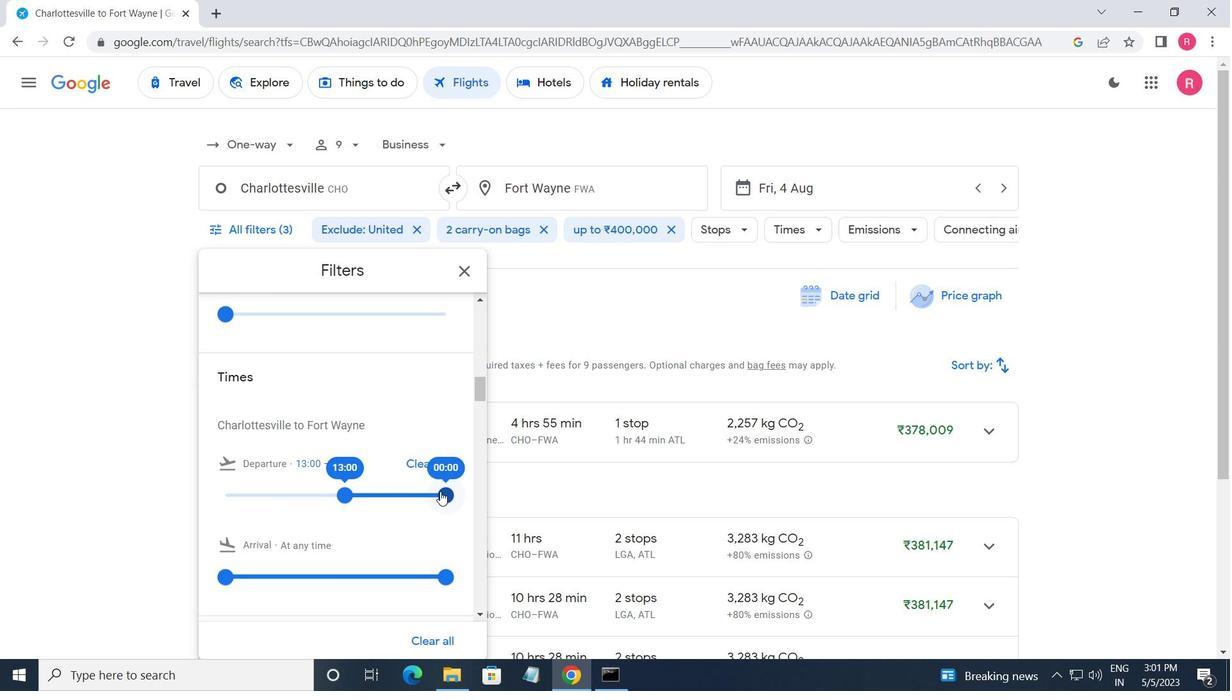
Action: Mouse pressed left at (440, 494)
Screenshot: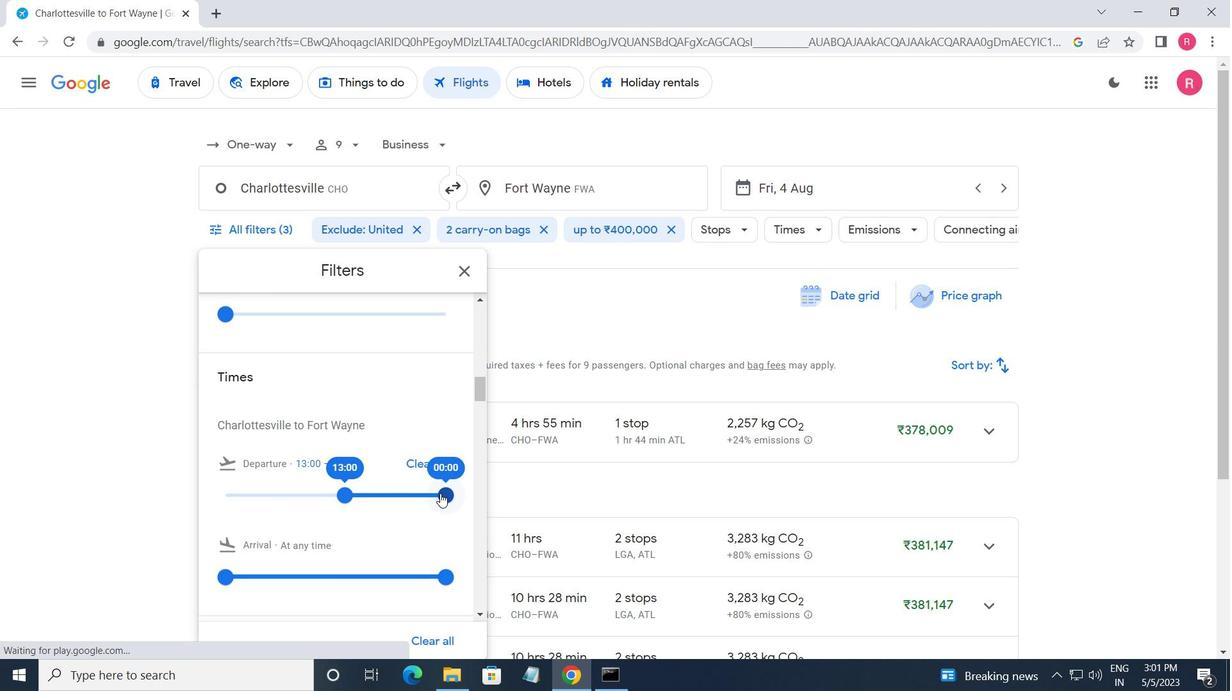 
Action: Mouse moved to (458, 278)
Screenshot: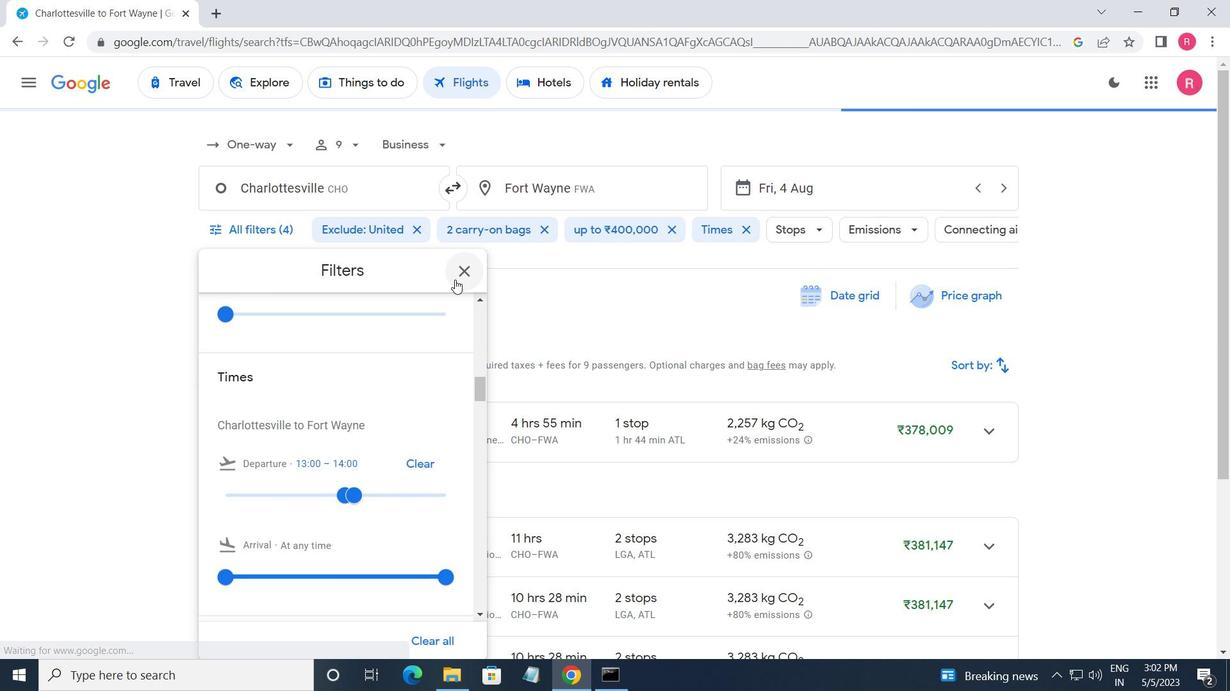 
Action: Mouse pressed left at (458, 278)
Screenshot: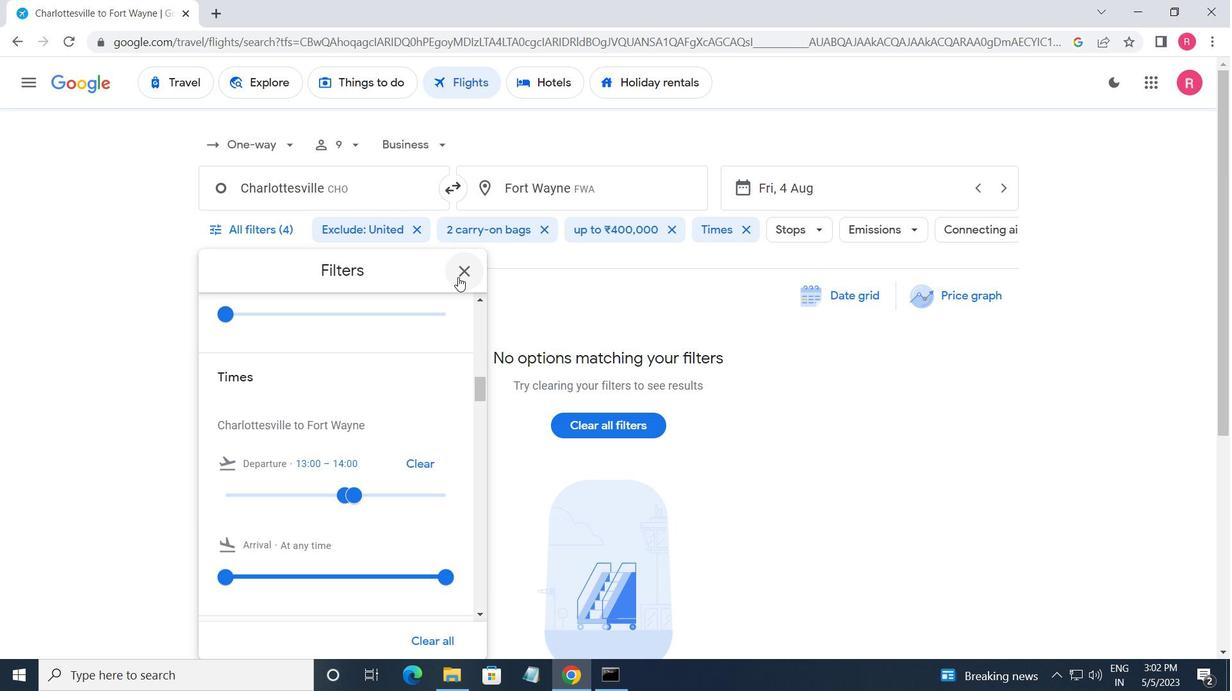 
Action: Mouse moved to (458, 277)
Screenshot: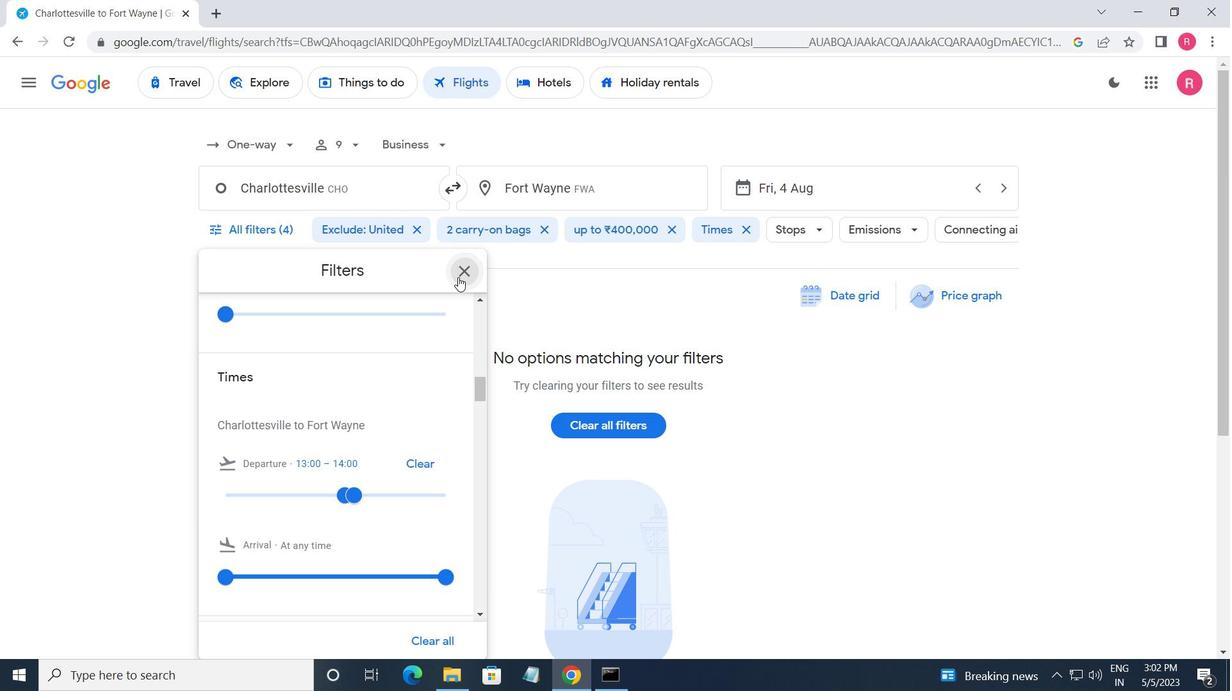 
